 Task: Search one way flight ticket for 2 adults, 4 children and 1 infant on lap in business from Mesa: Phoenix-mesa Gateway Airport (formerly Williams Afb) to Jackson: Jackson Hole Airport on 5-2-2023. Choice of flights is Spirit. Number of bags: 1 carry on bag. Price is upto 93000. Outbound departure time preference is 5:30.
Action: Mouse moved to (286, 204)
Screenshot: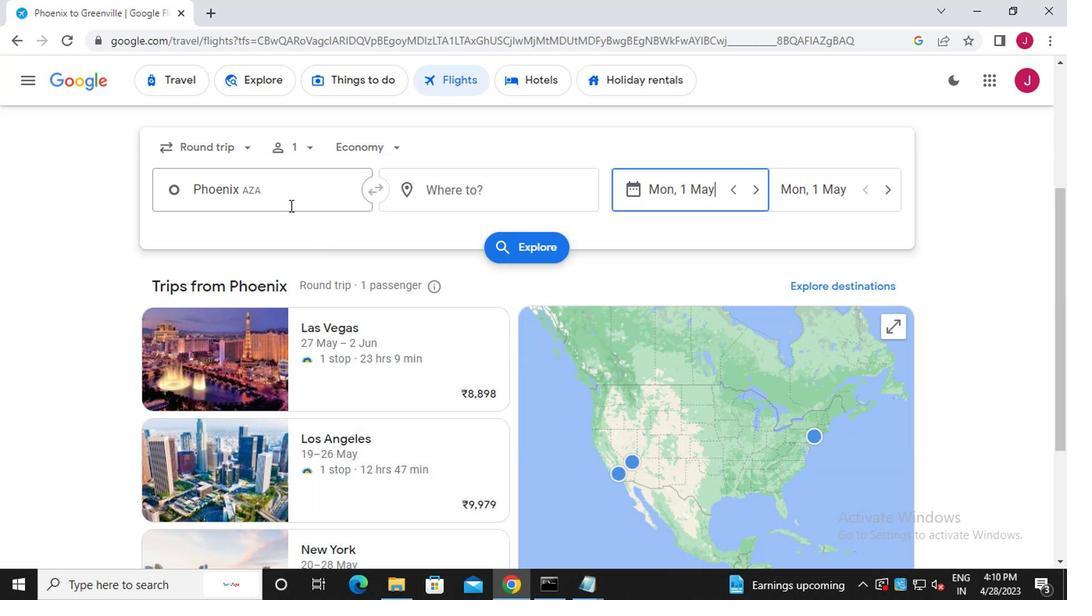 
Action: Mouse scrolled (286, 204) with delta (0, 0)
Screenshot: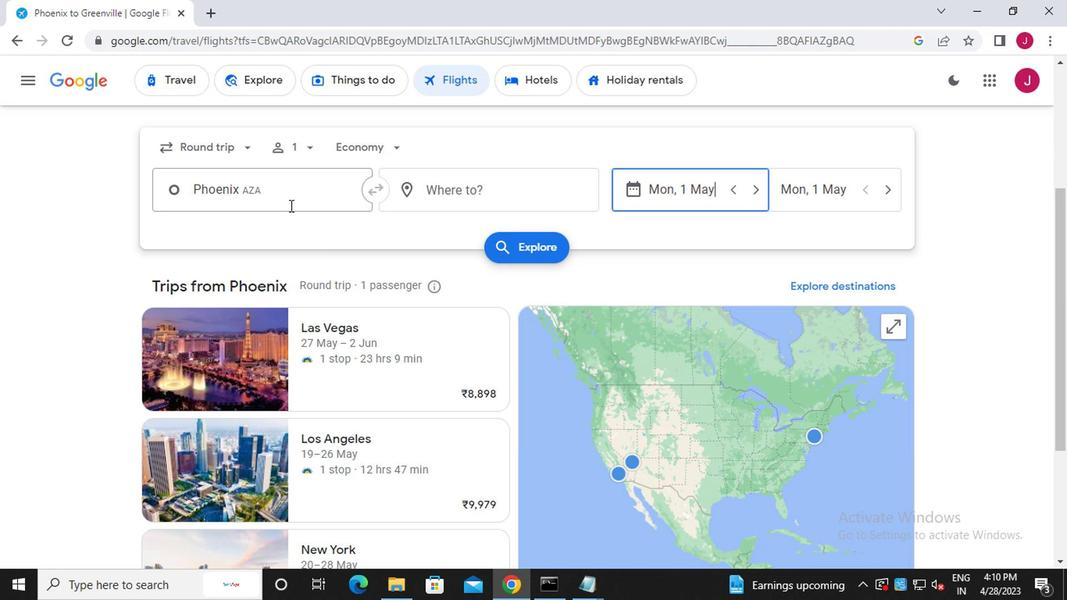 
Action: Mouse moved to (239, 220)
Screenshot: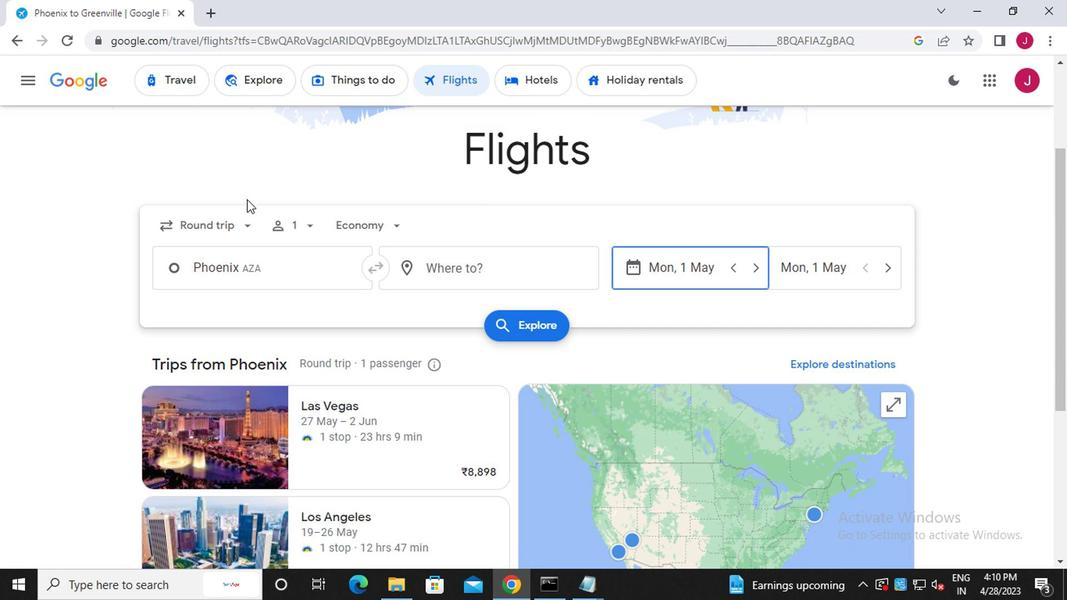 
Action: Mouse scrolled (239, 219) with delta (0, -1)
Screenshot: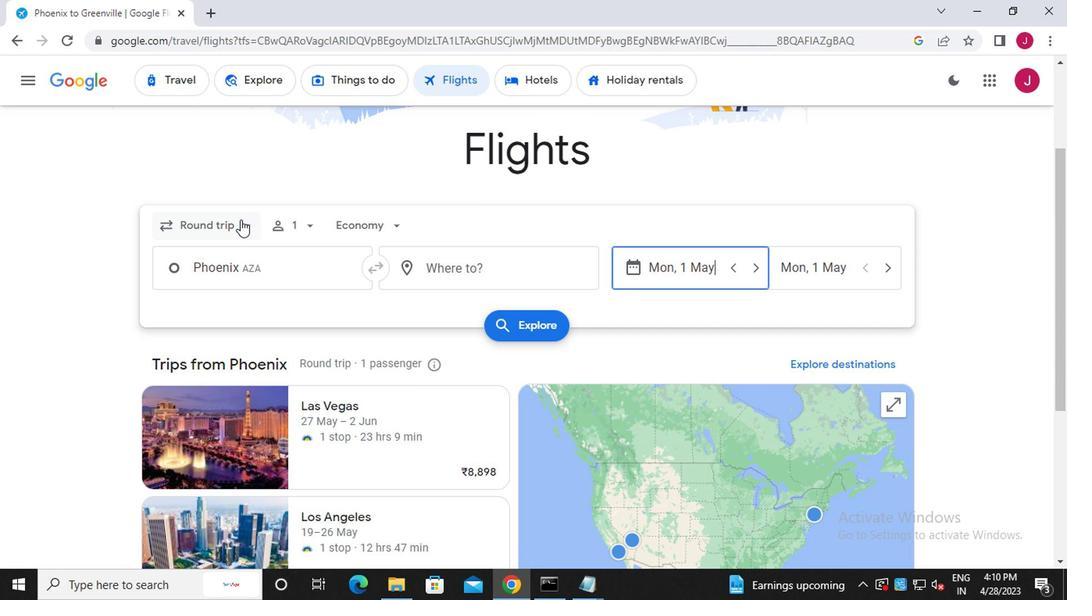 
Action: Mouse moved to (244, 147)
Screenshot: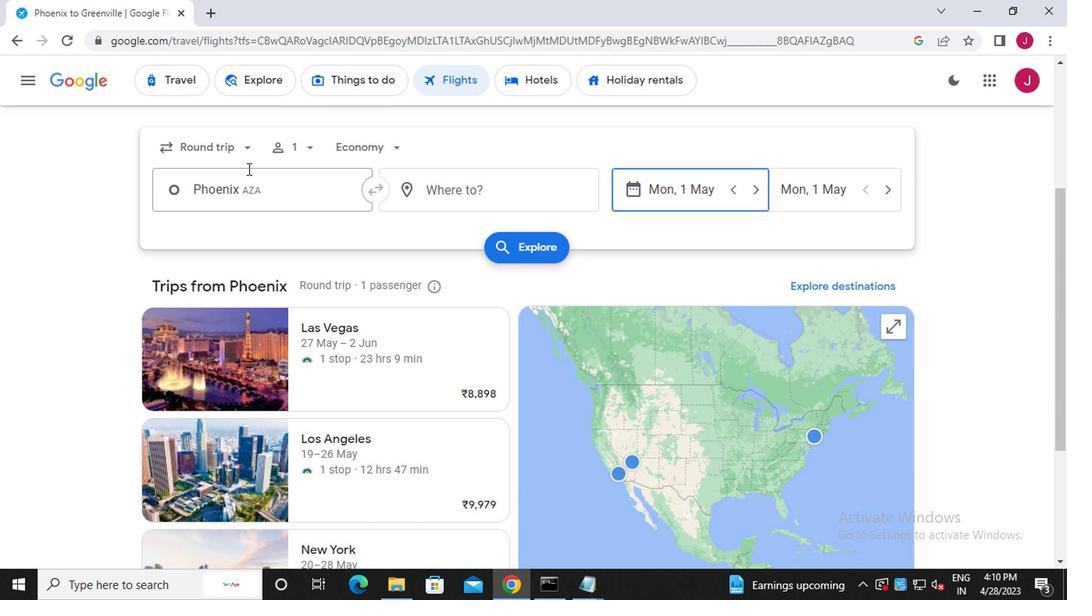 
Action: Mouse pressed left at (244, 147)
Screenshot: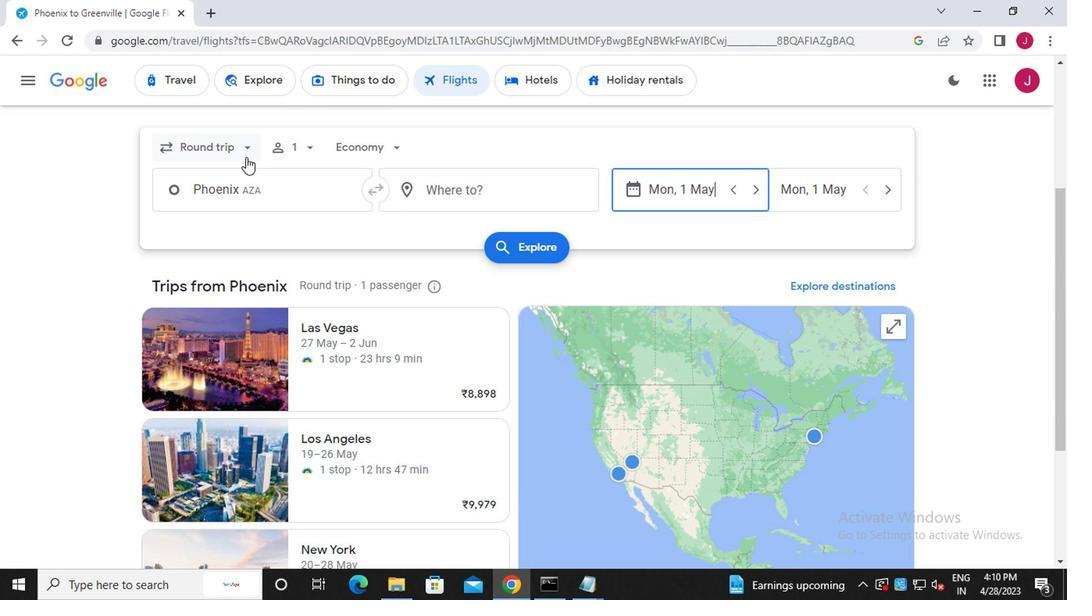 
Action: Mouse moved to (241, 206)
Screenshot: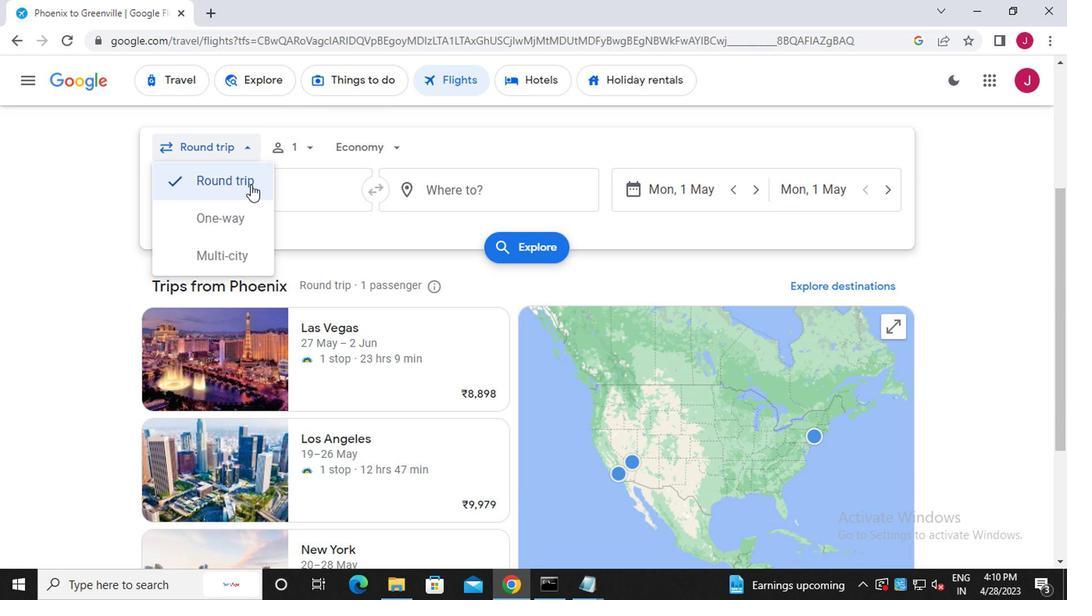 
Action: Mouse pressed left at (241, 206)
Screenshot: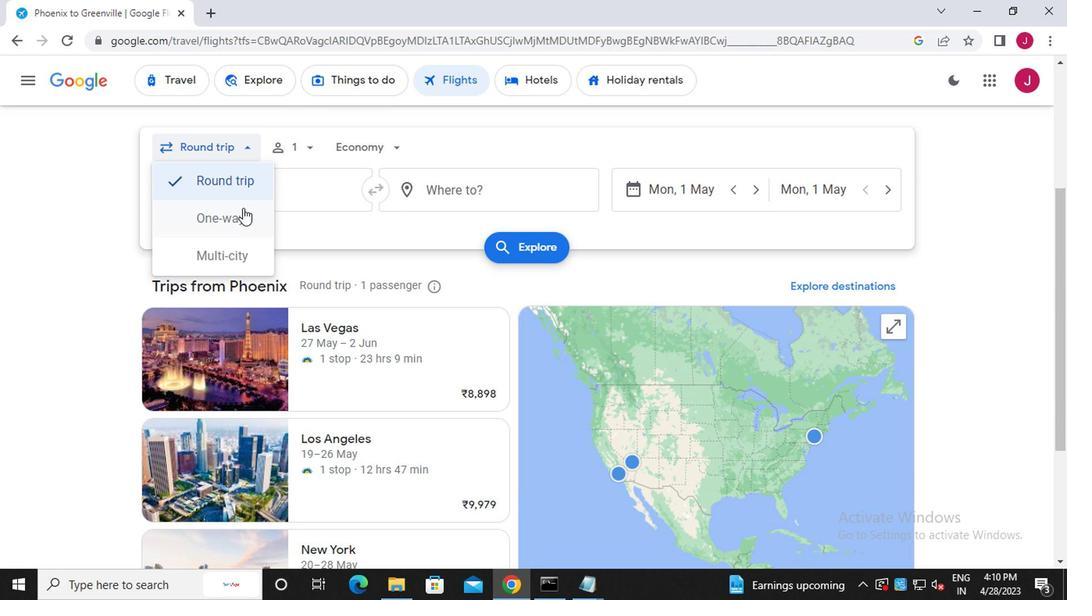 
Action: Mouse moved to (303, 143)
Screenshot: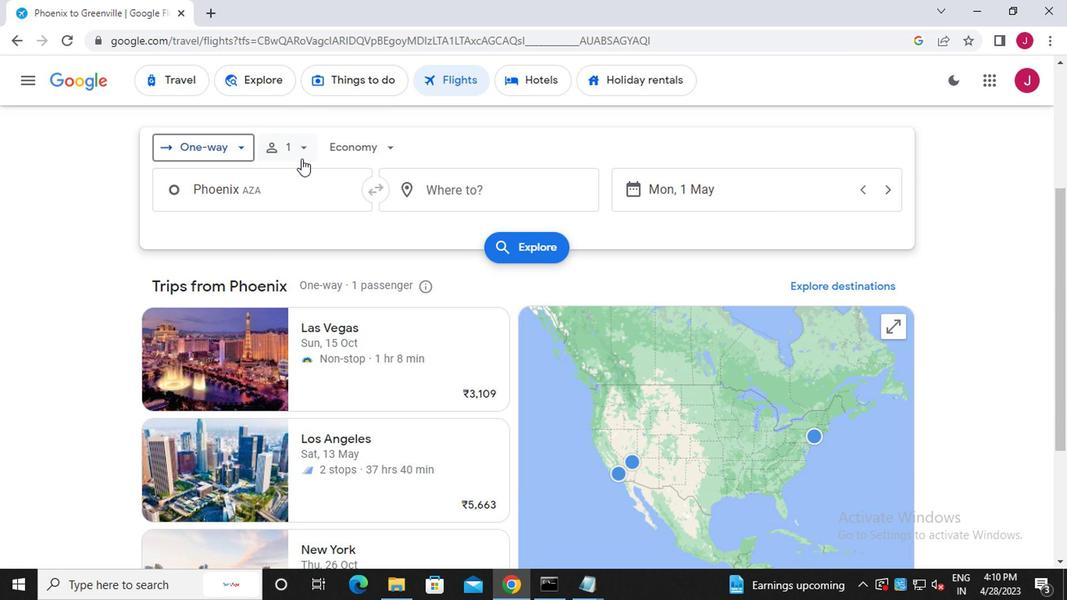 
Action: Mouse pressed left at (303, 143)
Screenshot: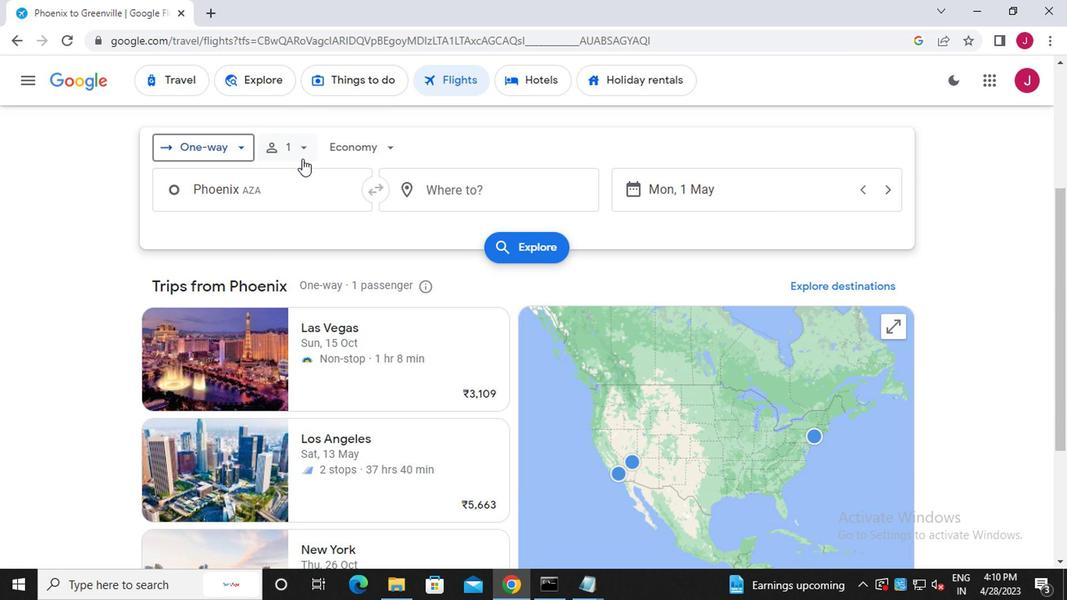 
Action: Mouse moved to (422, 185)
Screenshot: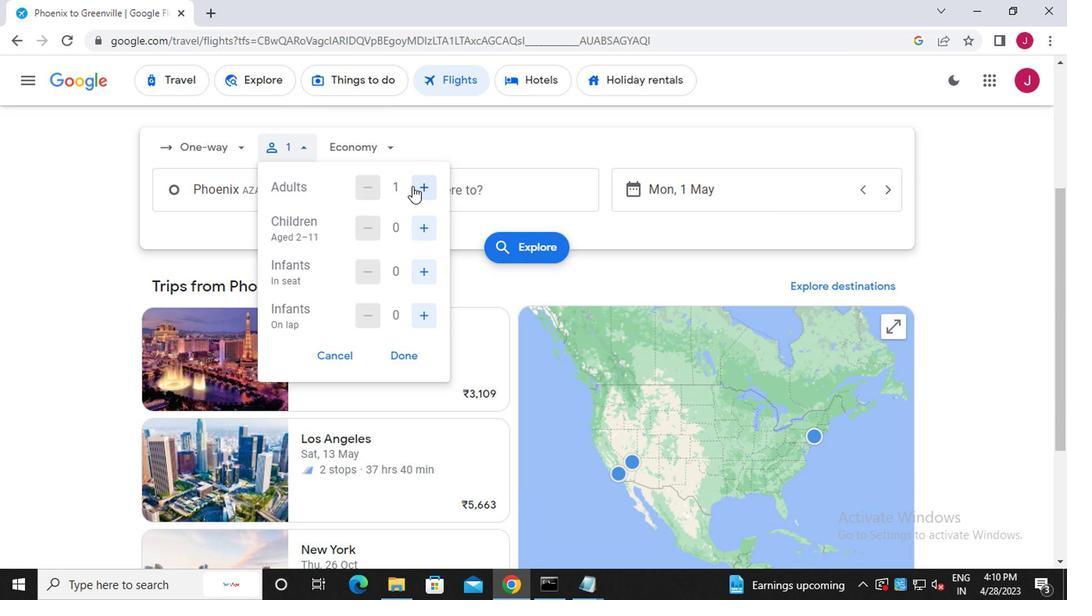 
Action: Mouse pressed left at (422, 185)
Screenshot: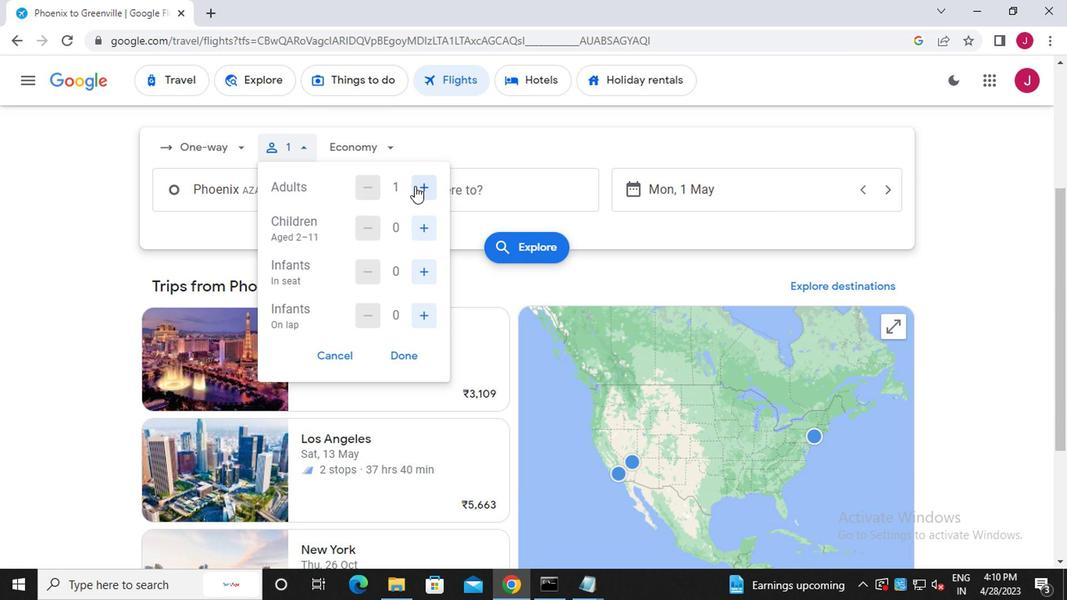 
Action: Mouse moved to (430, 230)
Screenshot: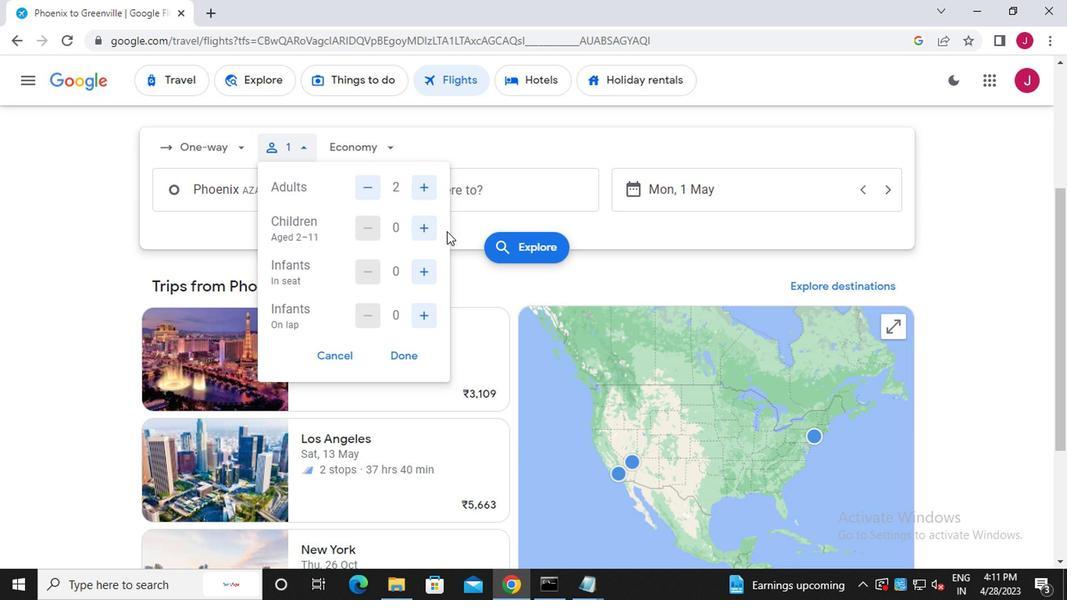 
Action: Mouse pressed left at (430, 230)
Screenshot: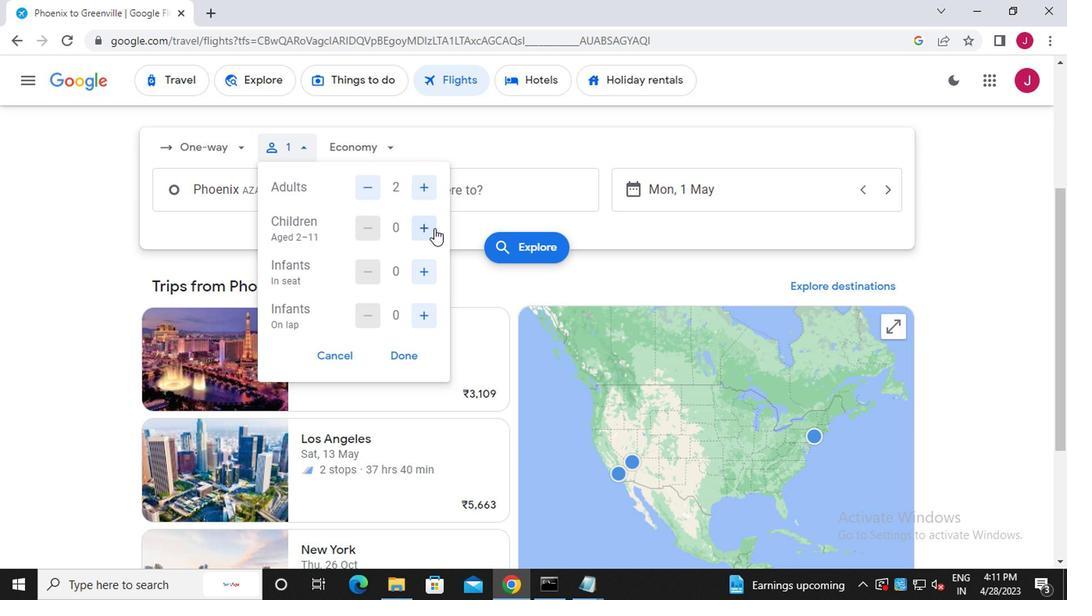 
Action: Mouse pressed left at (430, 230)
Screenshot: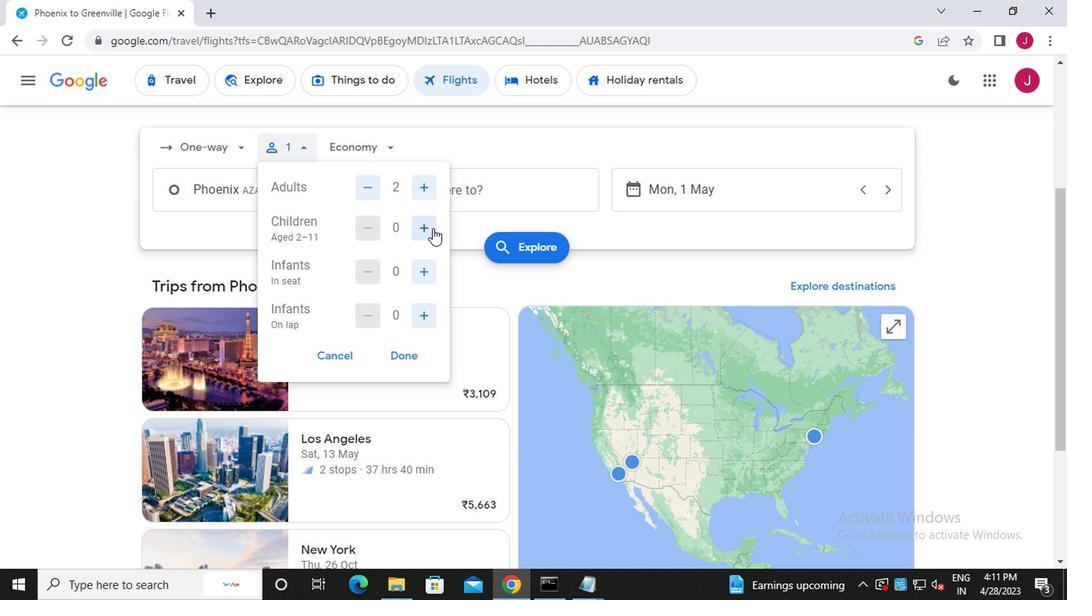 
Action: Mouse pressed left at (430, 230)
Screenshot: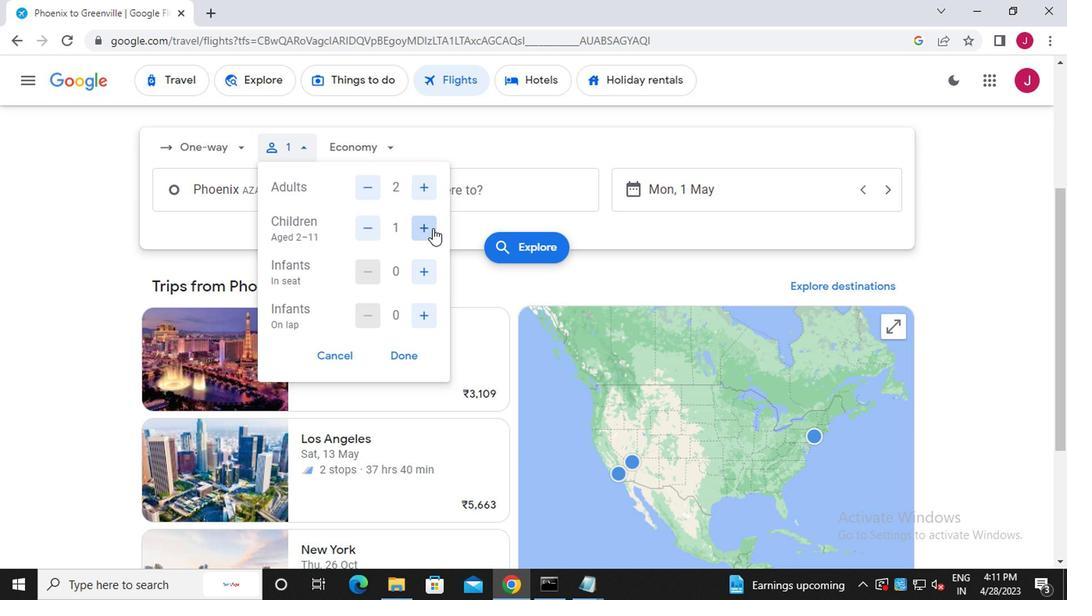 
Action: Mouse pressed left at (430, 230)
Screenshot: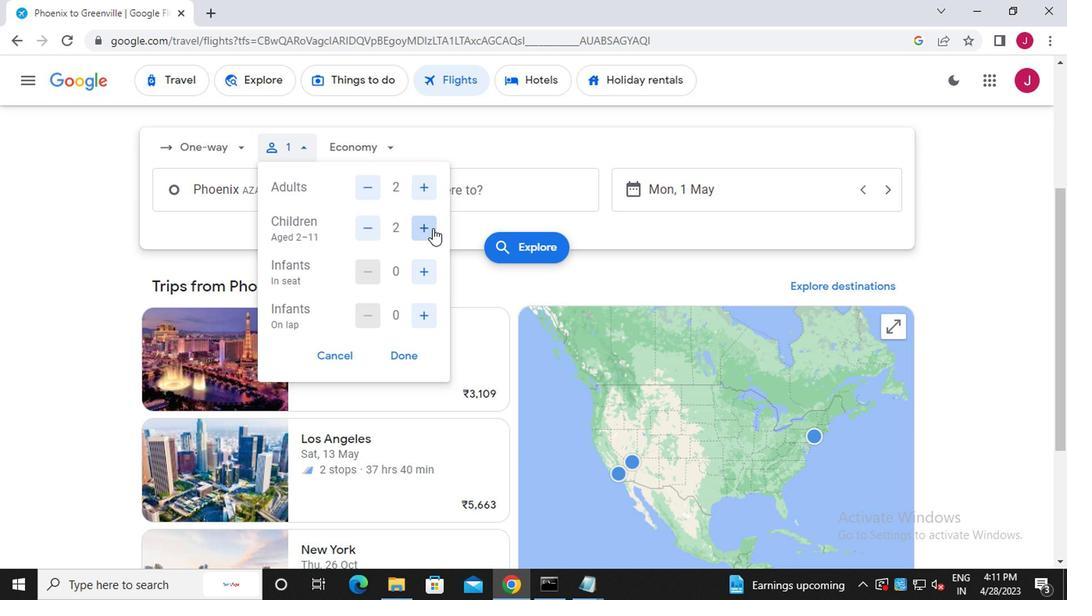 
Action: Mouse moved to (421, 278)
Screenshot: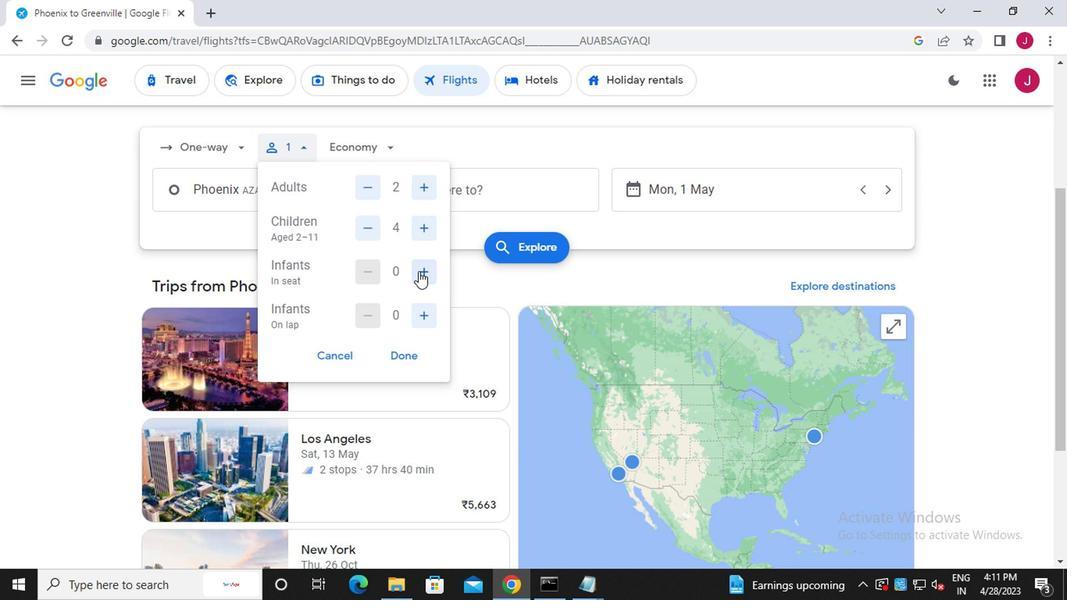 
Action: Mouse pressed left at (421, 278)
Screenshot: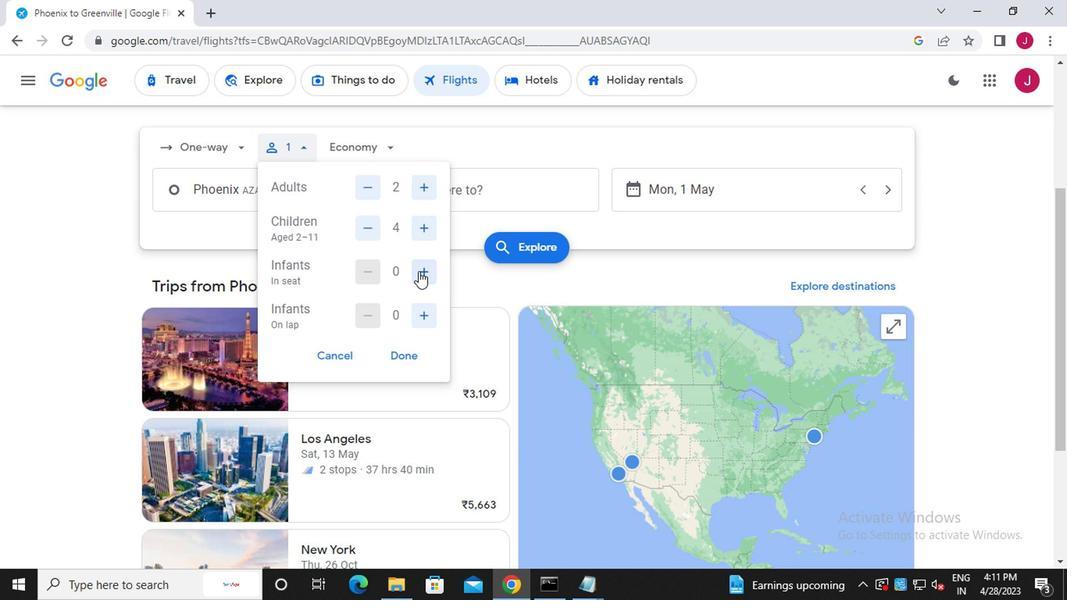 
Action: Mouse moved to (375, 283)
Screenshot: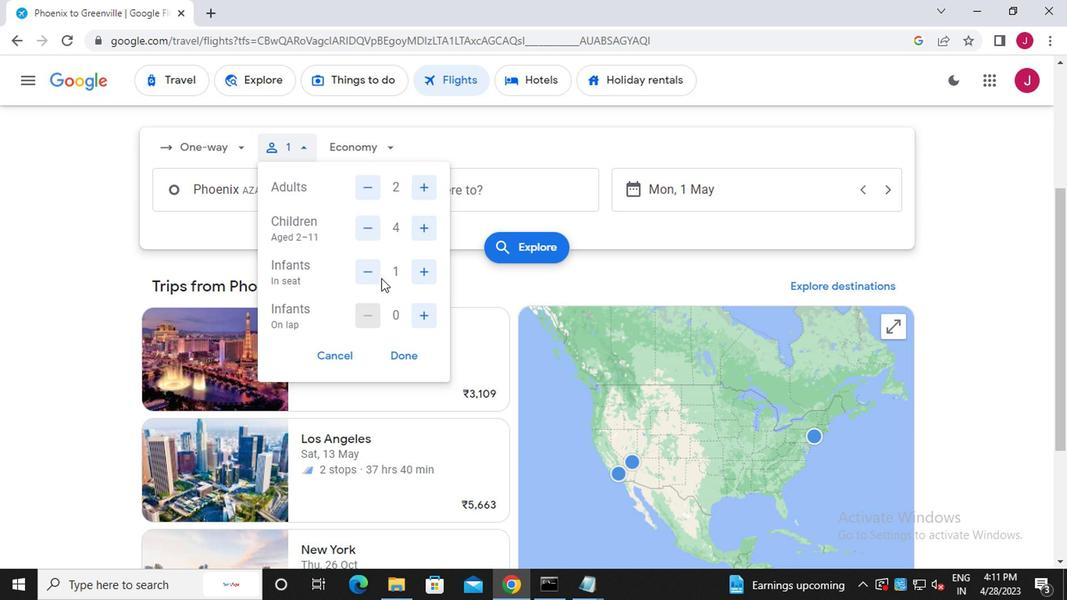 
Action: Mouse pressed left at (375, 283)
Screenshot: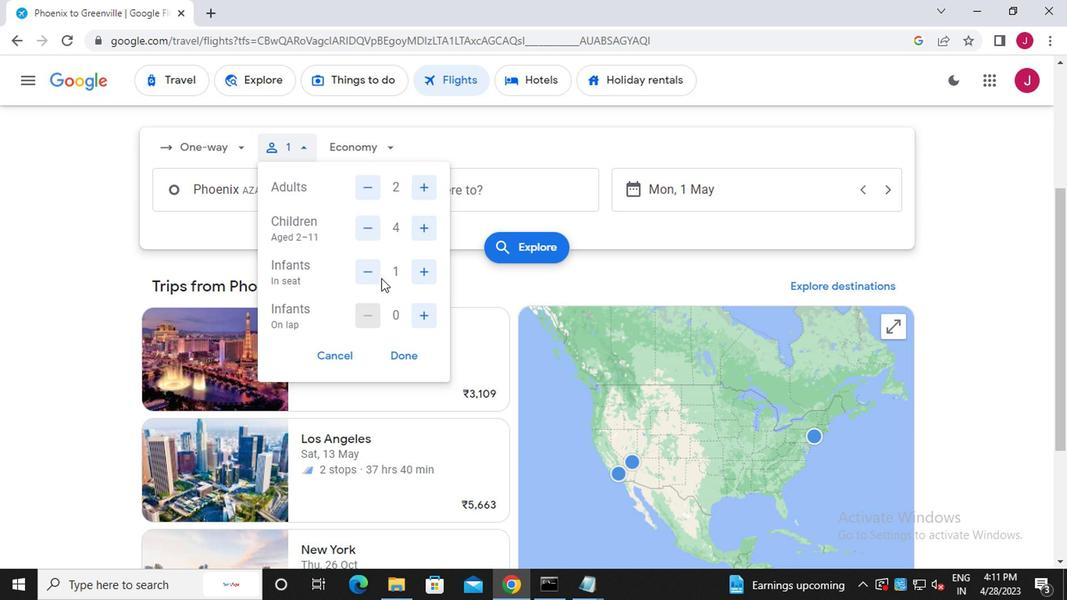 
Action: Mouse moved to (423, 332)
Screenshot: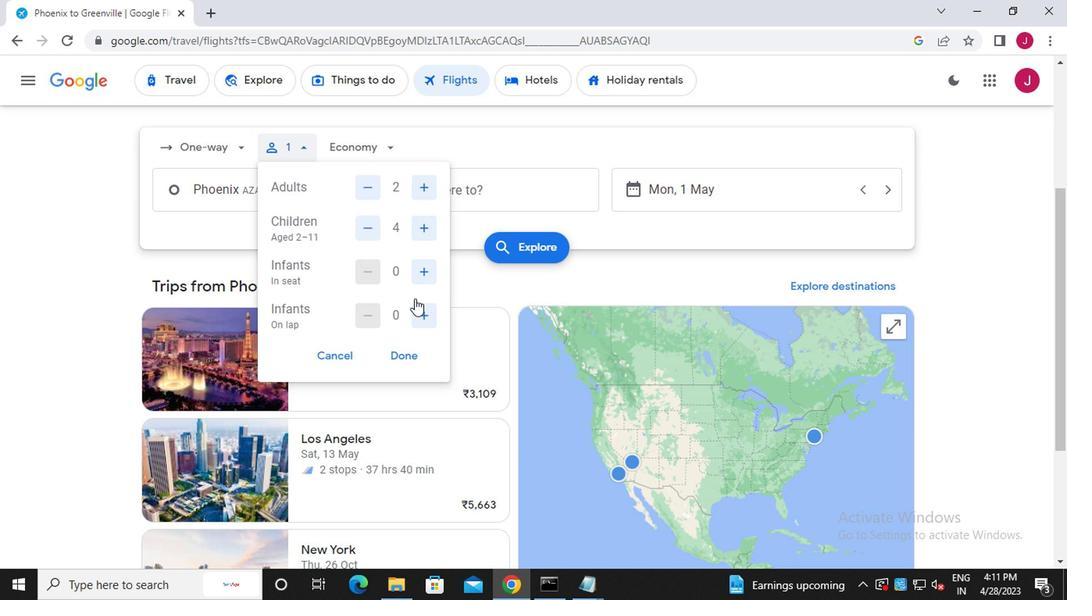 
Action: Mouse pressed left at (423, 332)
Screenshot: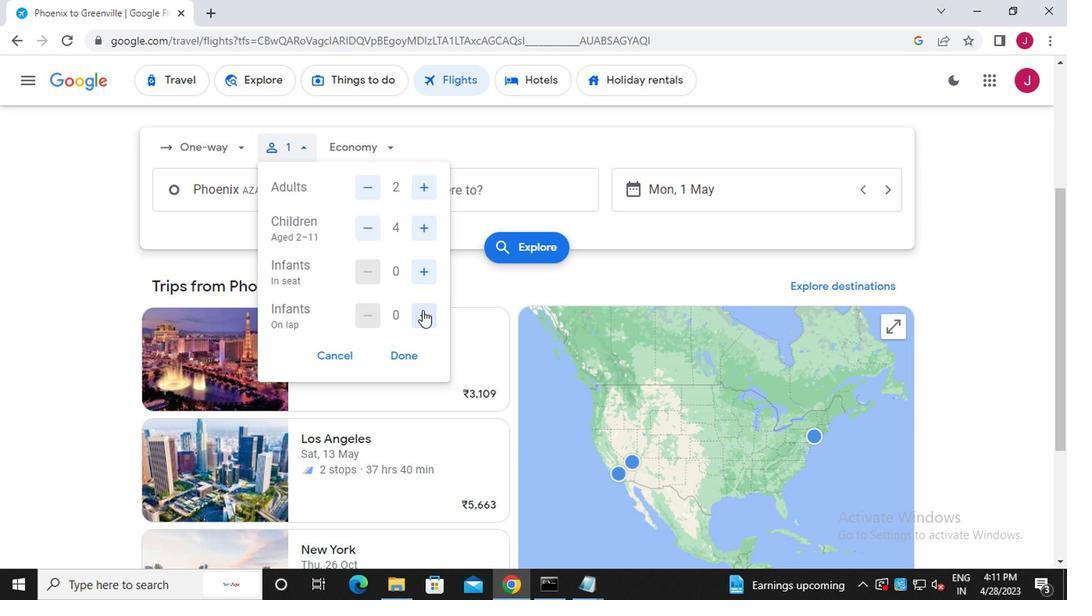
Action: Mouse moved to (405, 381)
Screenshot: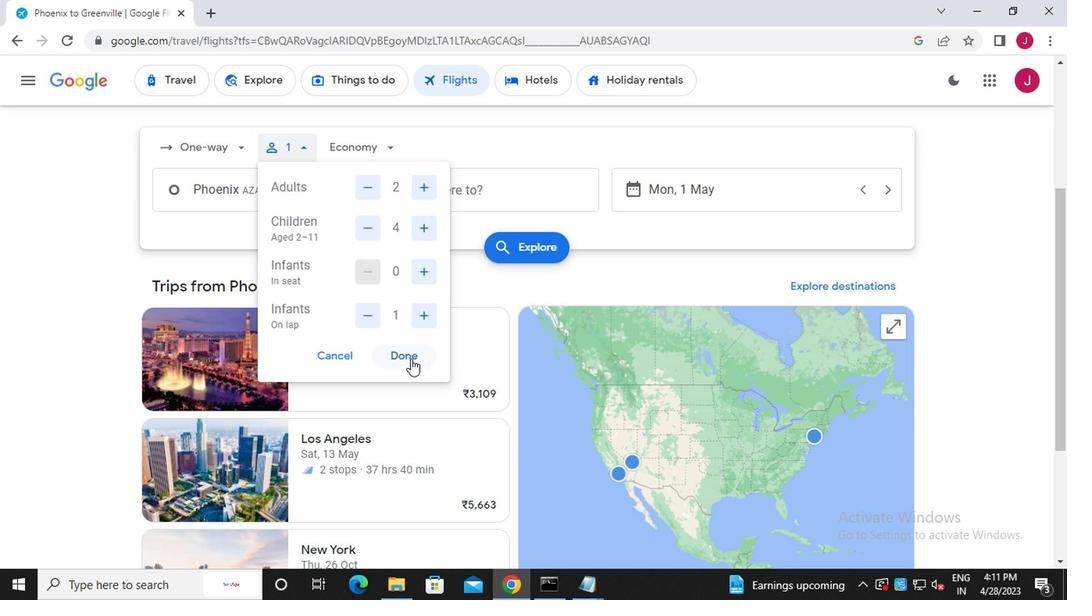 
Action: Mouse pressed left at (405, 381)
Screenshot: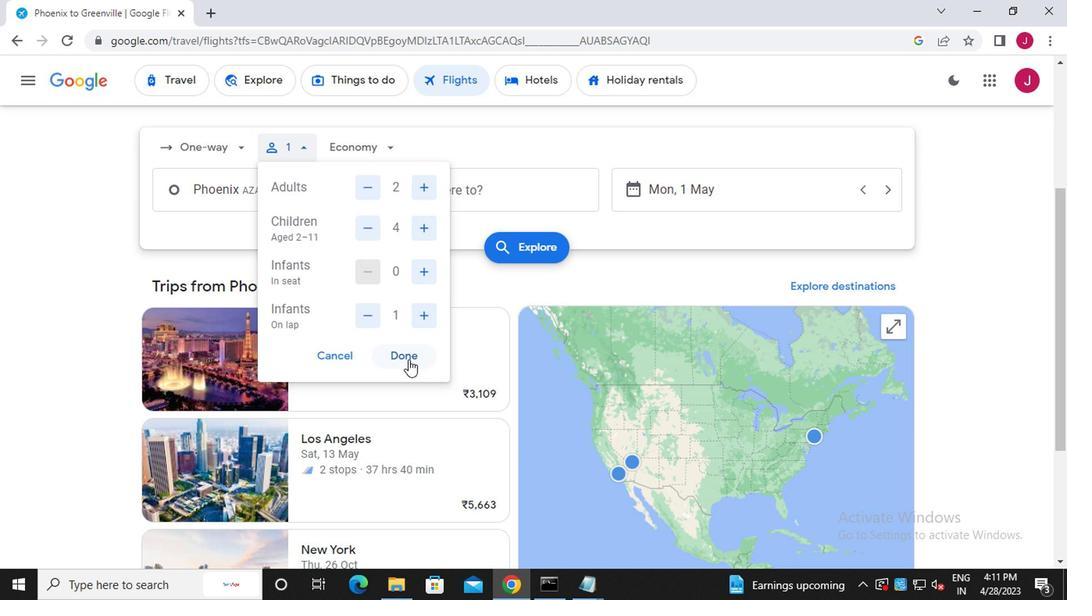 
Action: Mouse moved to (375, 139)
Screenshot: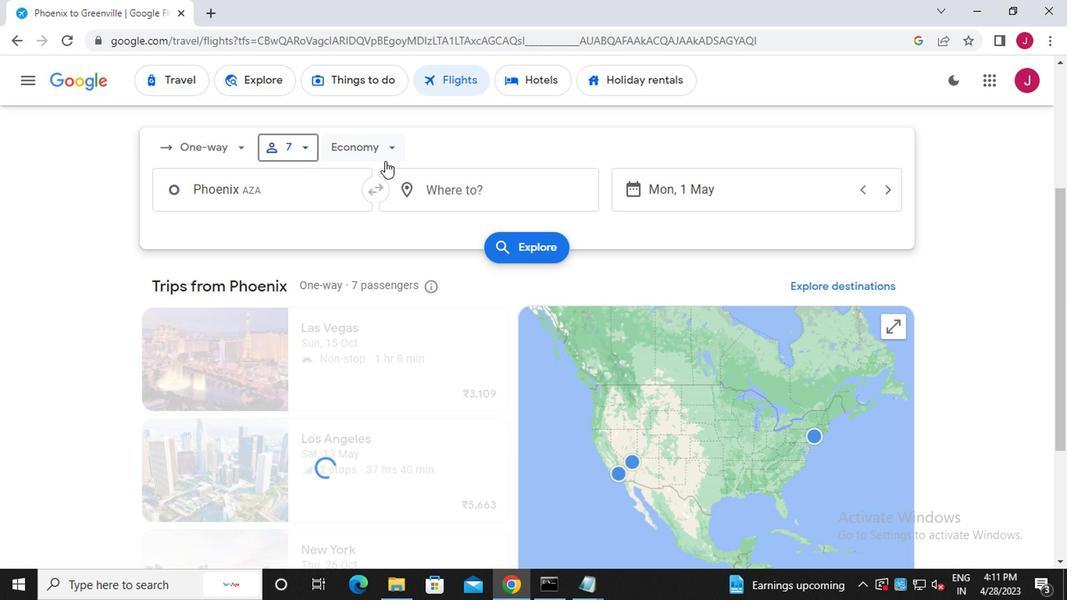 
Action: Mouse pressed left at (375, 139)
Screenshot: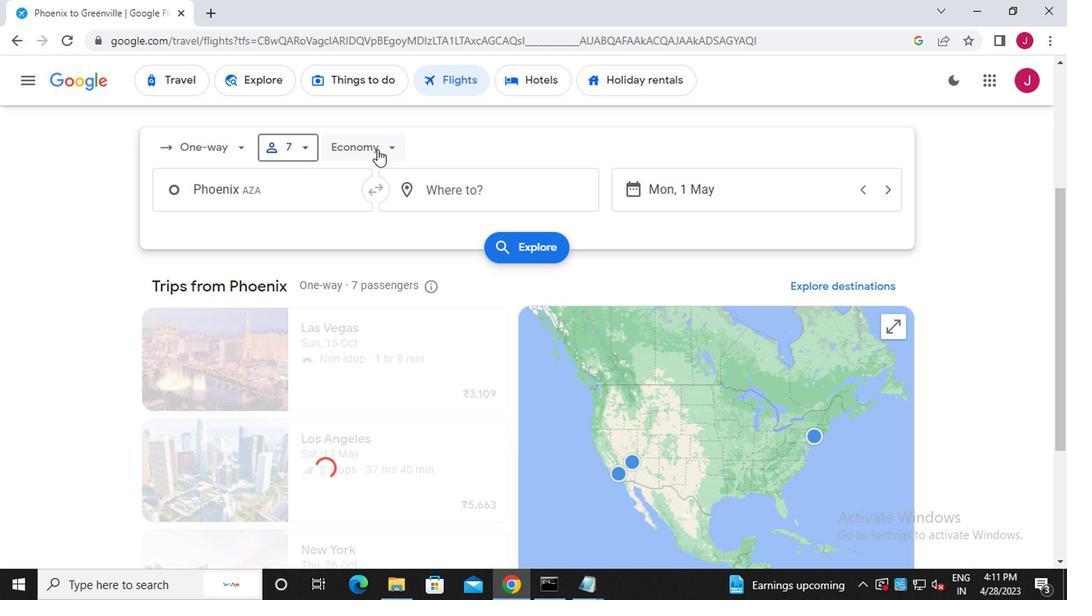 
Action: Mouse moved to (379, 263)
Screenshot: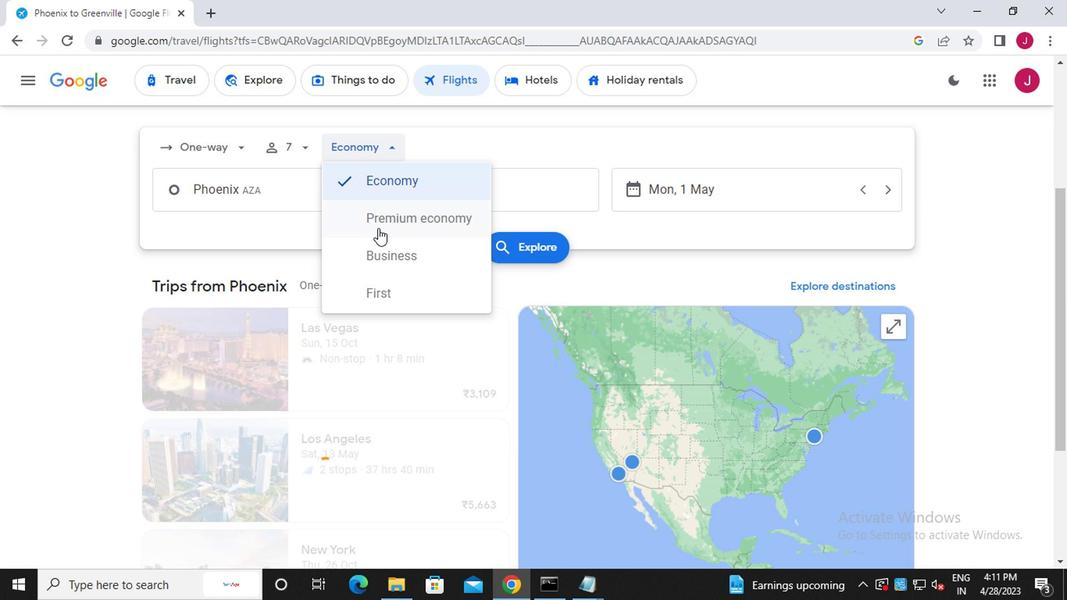
Action: Mouse pressed left at (379, 263)
Screenshot: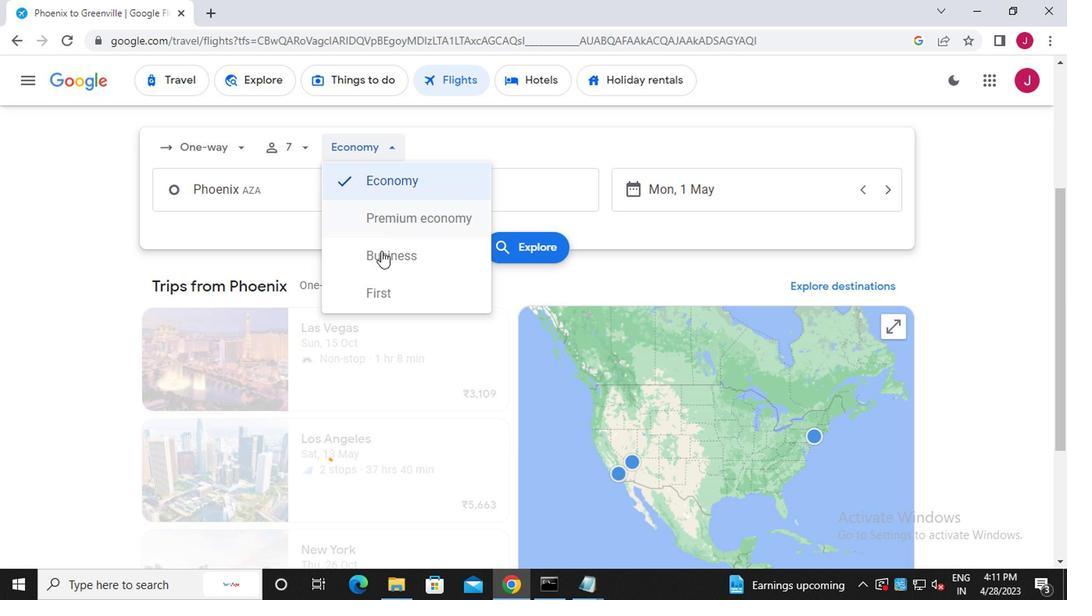 
Action: Mouse moved to (292, 192)
Screenshot: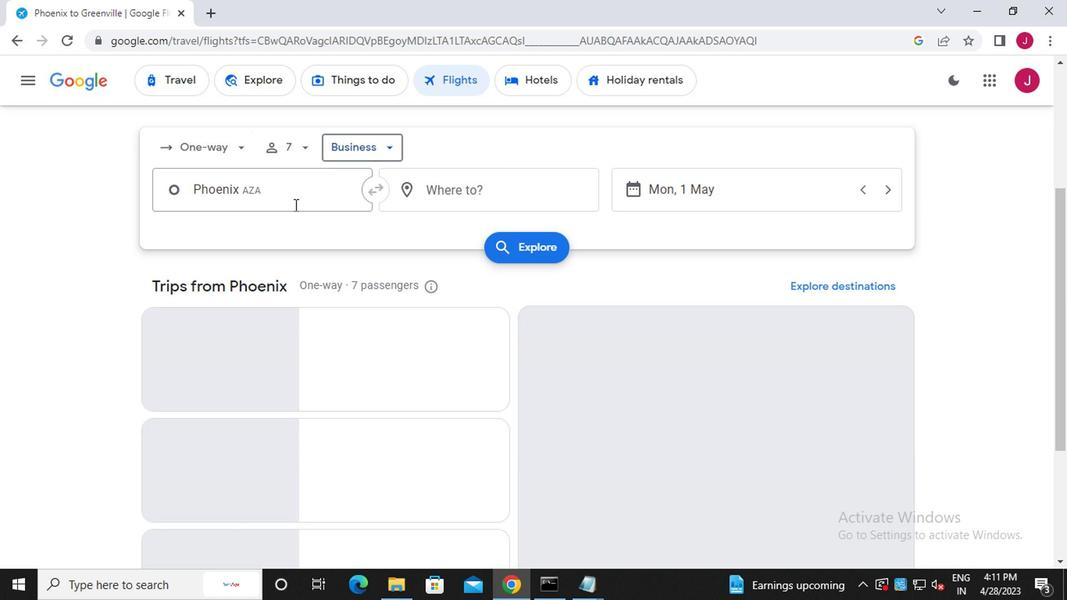 
Action: Mouse pressed left at (292, 192)
Screenshot: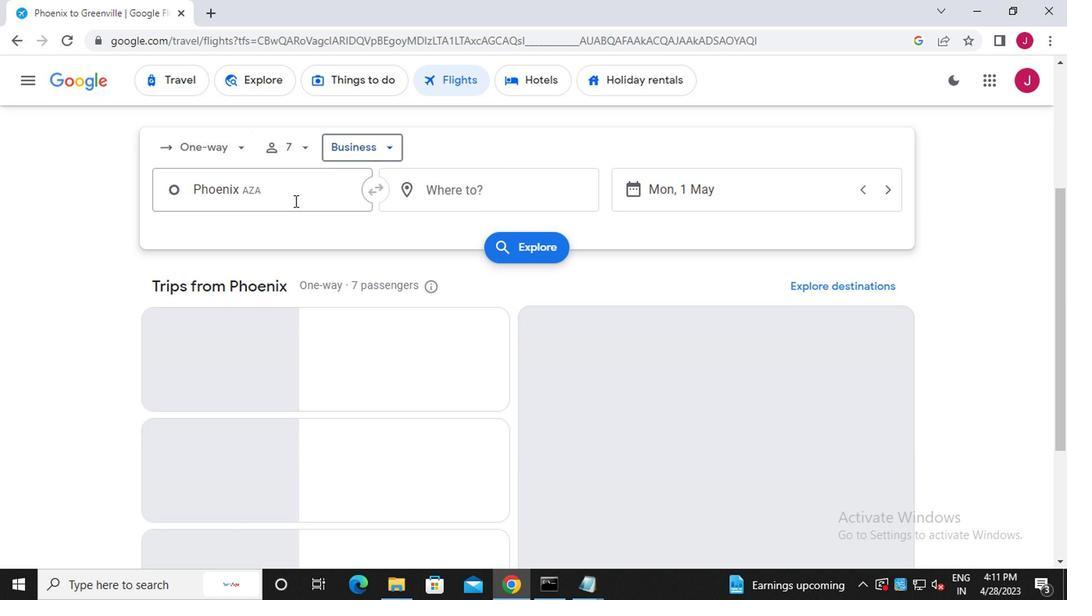 
Action: Key pressed mesa
Screenshot: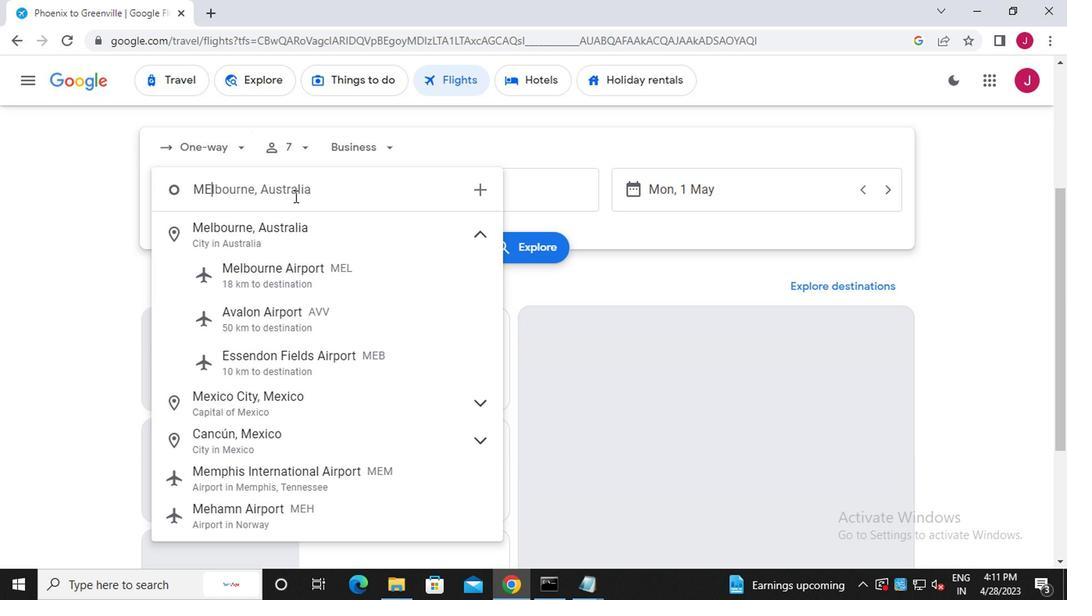 
Action: Mouse moved to (332, 524)
Screenshot: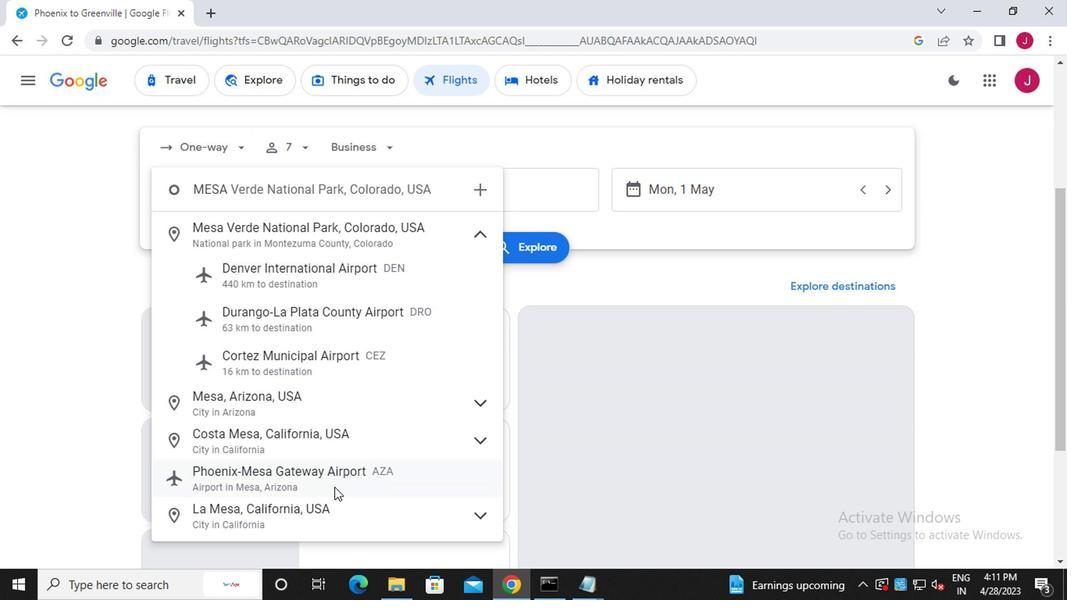
Action: Mouse pressed left at (332, 524)
Screenshot: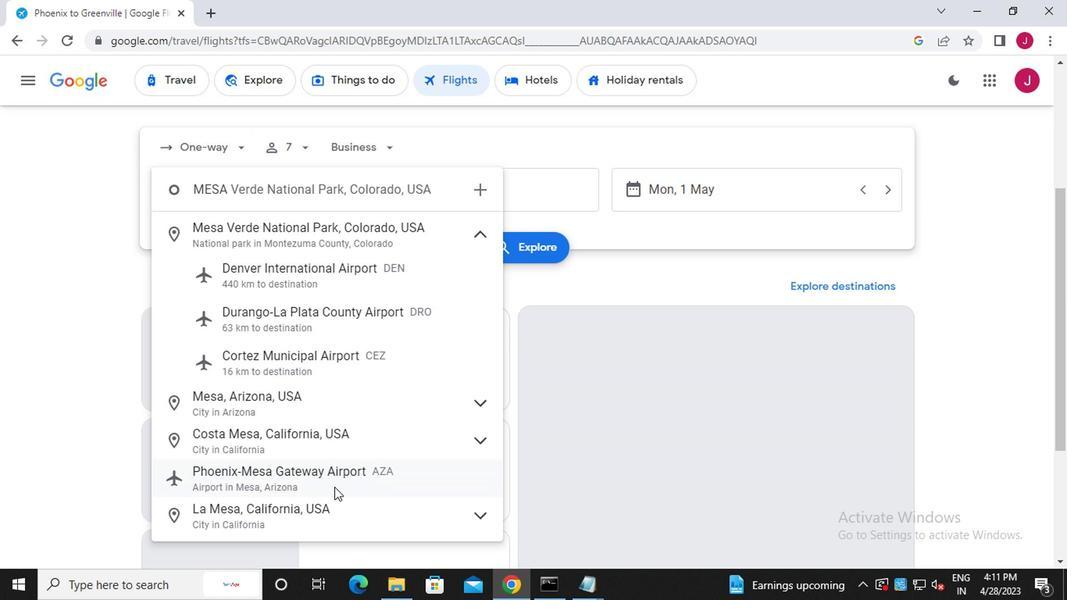 
Action: Mouse moved to (518, 188)
Screenshot: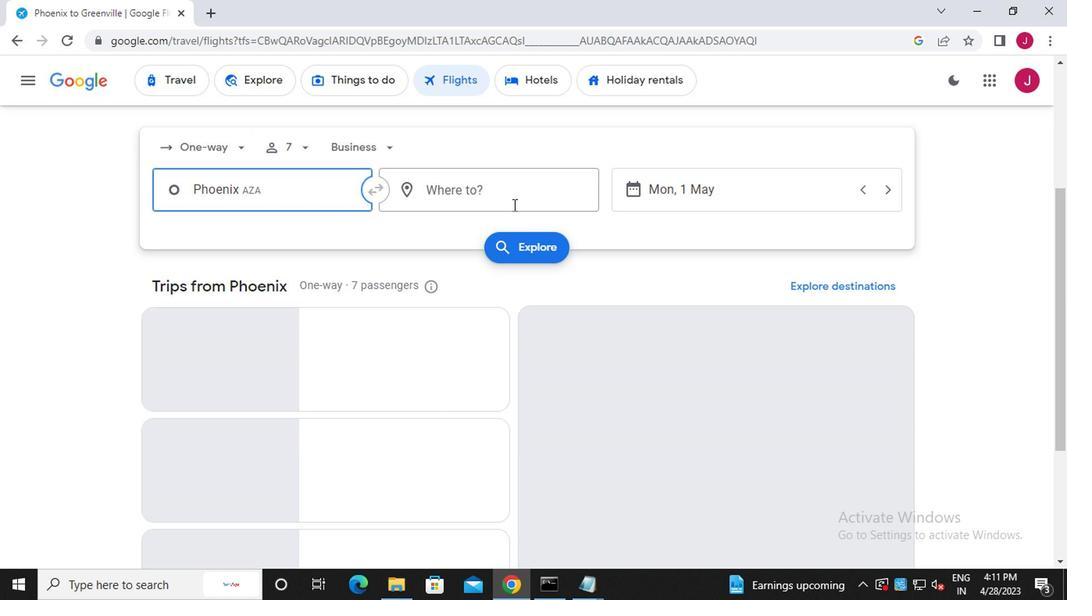 
Action: Mouse pressed left at (518, 188)
Screenshot: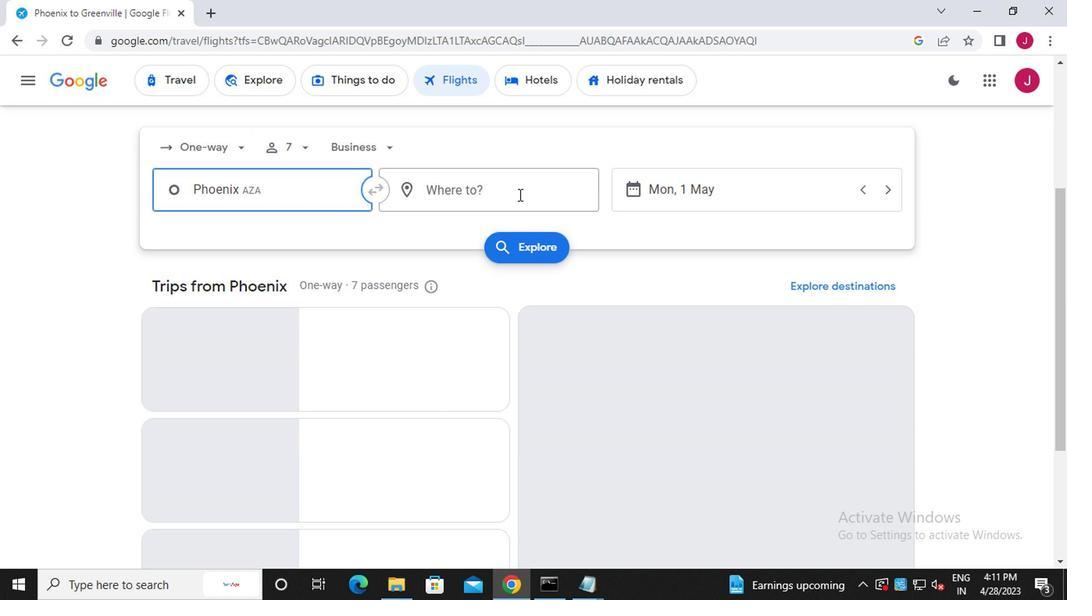 
Action: Mouse moved to (516, 189)
Screenshot: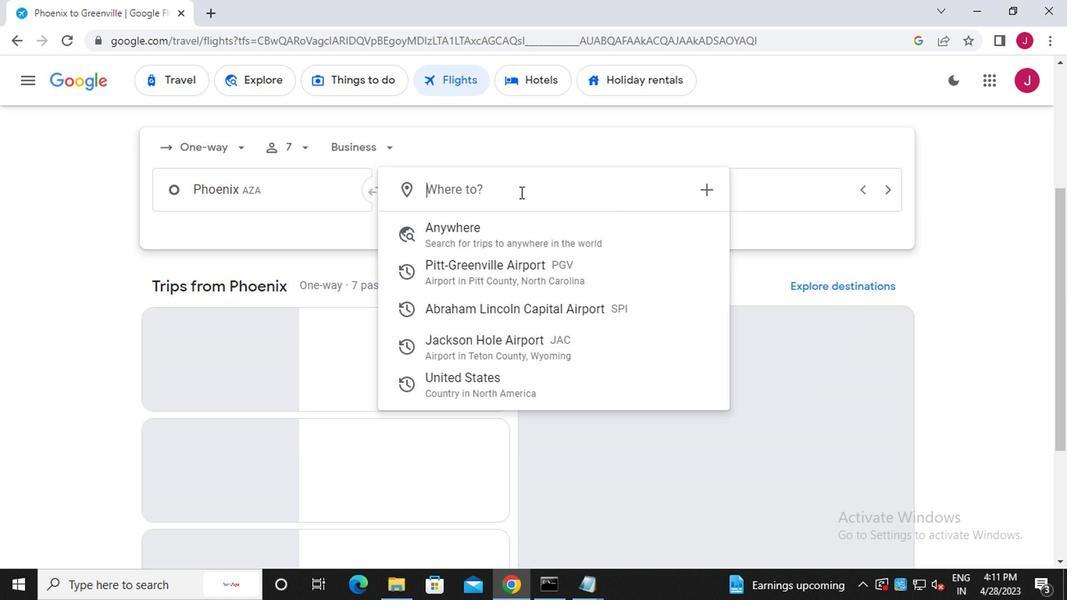 
Action: Key pressed jackon<Key.space>h
Screenshot: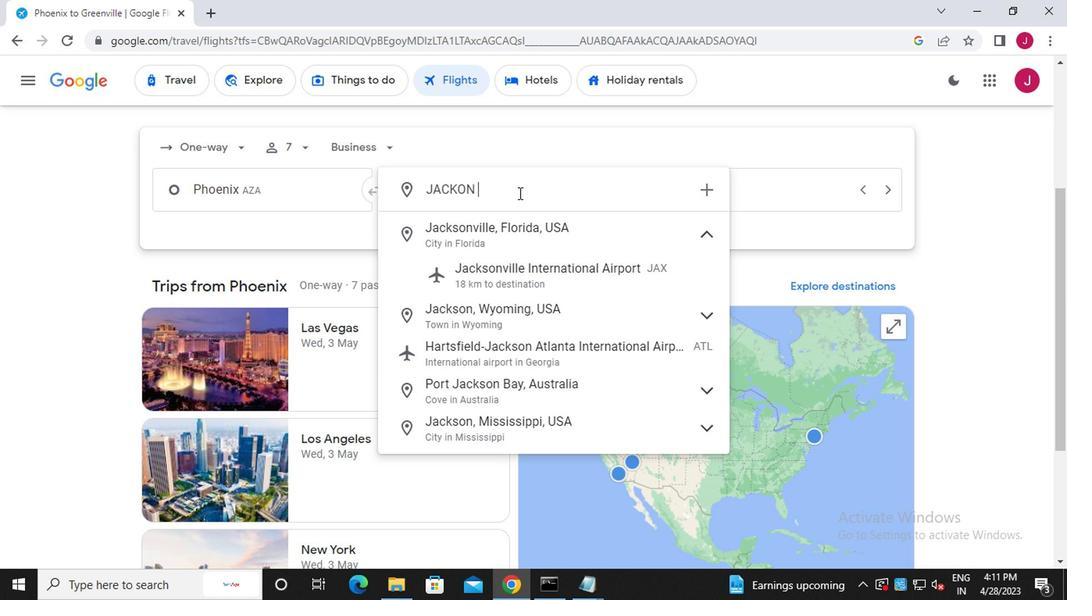 
Action: Mouse moved to (503, 265)
Screenshot: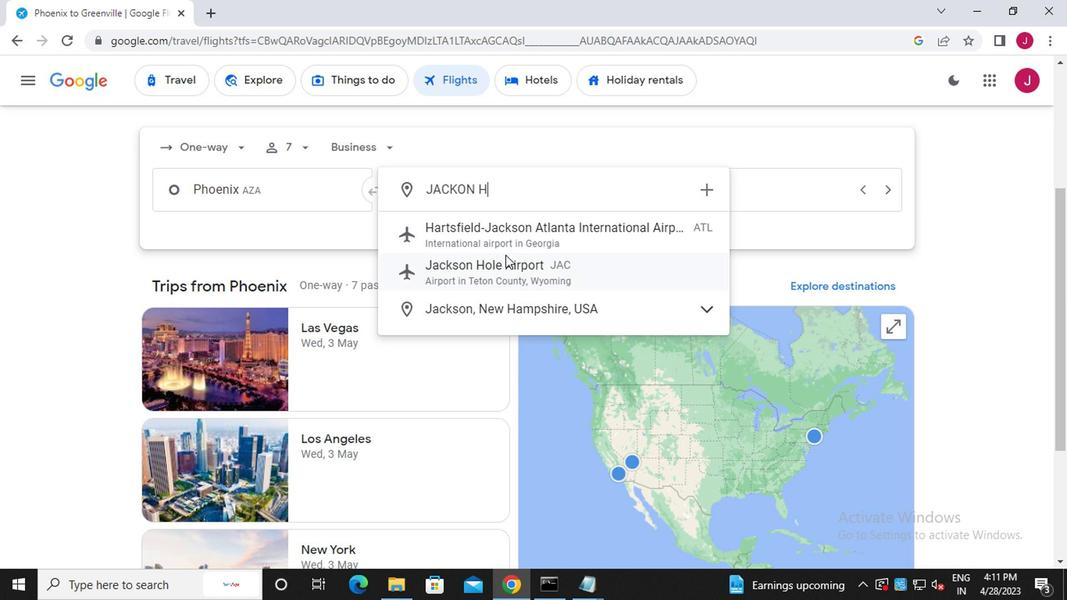
Action: Mouse pressed left at (503, 265)
Screenshot: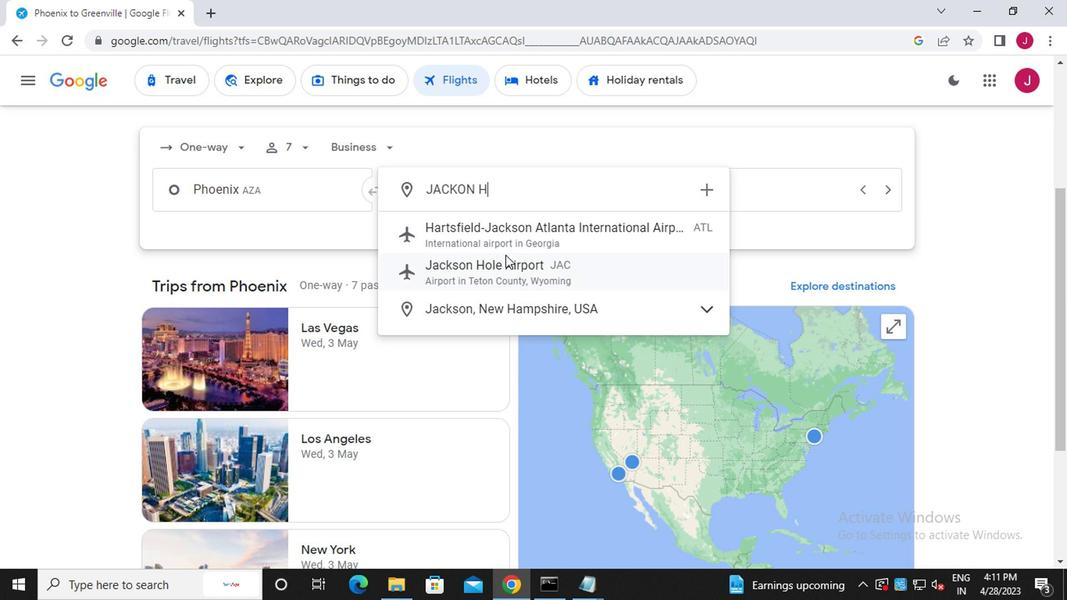 
Action: Mouse moved to (717, 194)
Screenshot: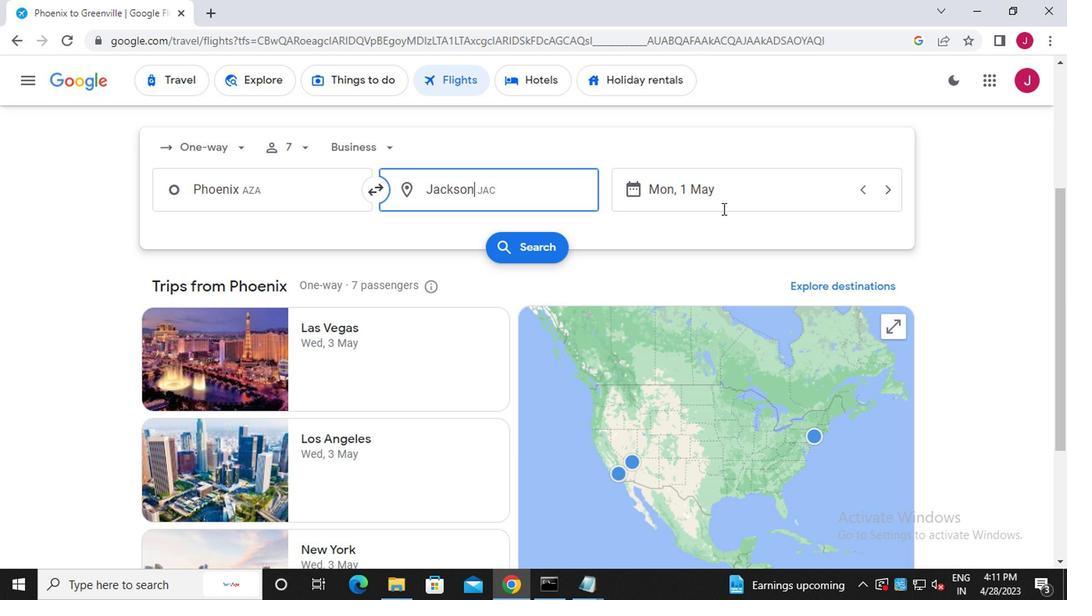 
Action: Mouse pressed left at (717, 194)
Screenshot: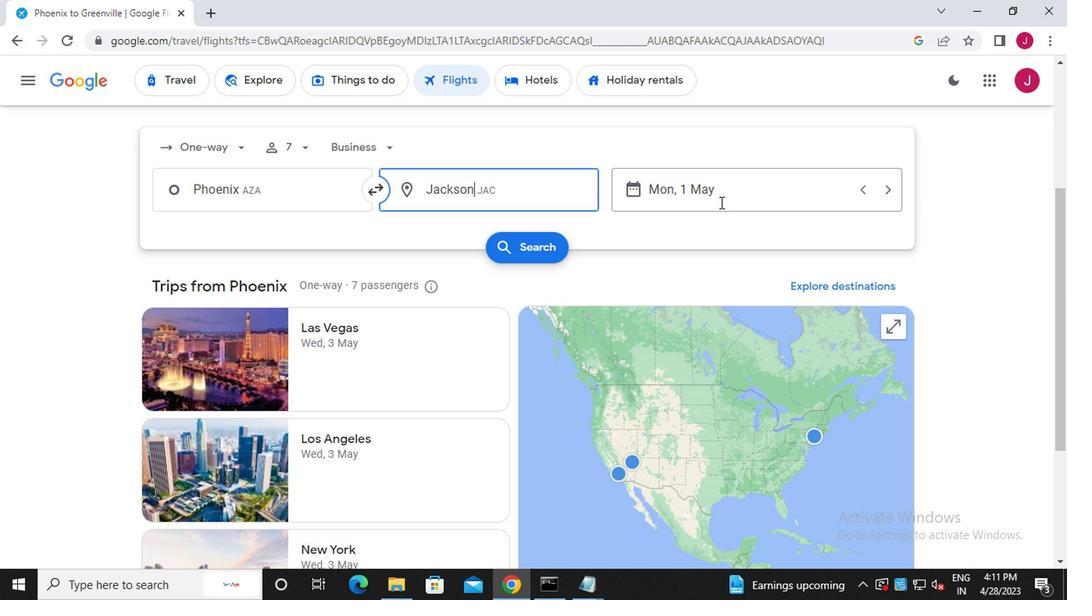 
Action: Mouse moved to (717, 272)
Screenshot: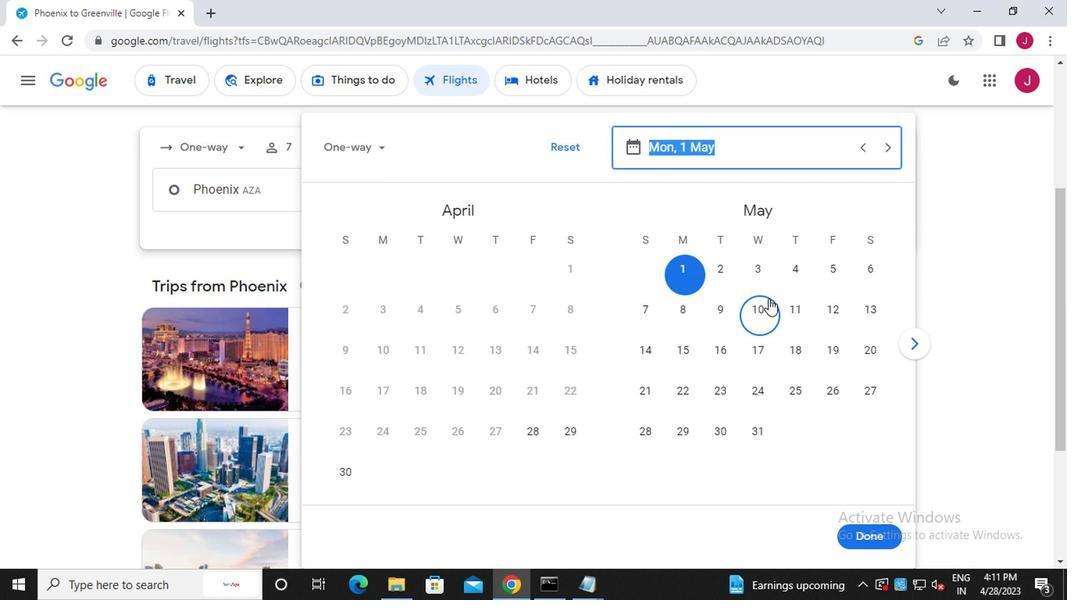 
Action: Mouse pressed left at (717, 272)
Screenshot: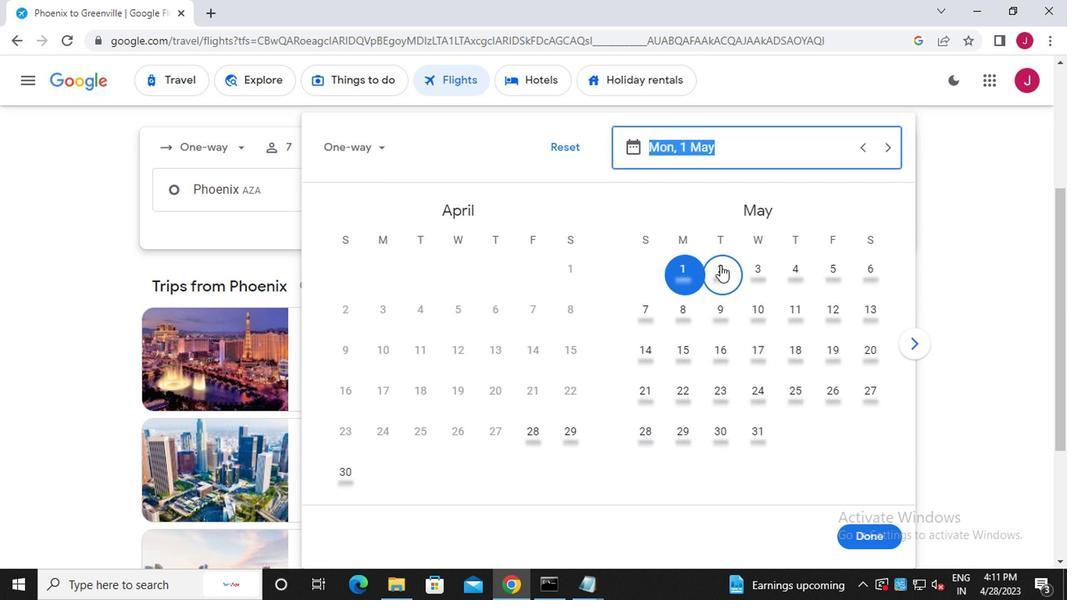 
Action: Mouse moved to (863, 581)
Screenshot: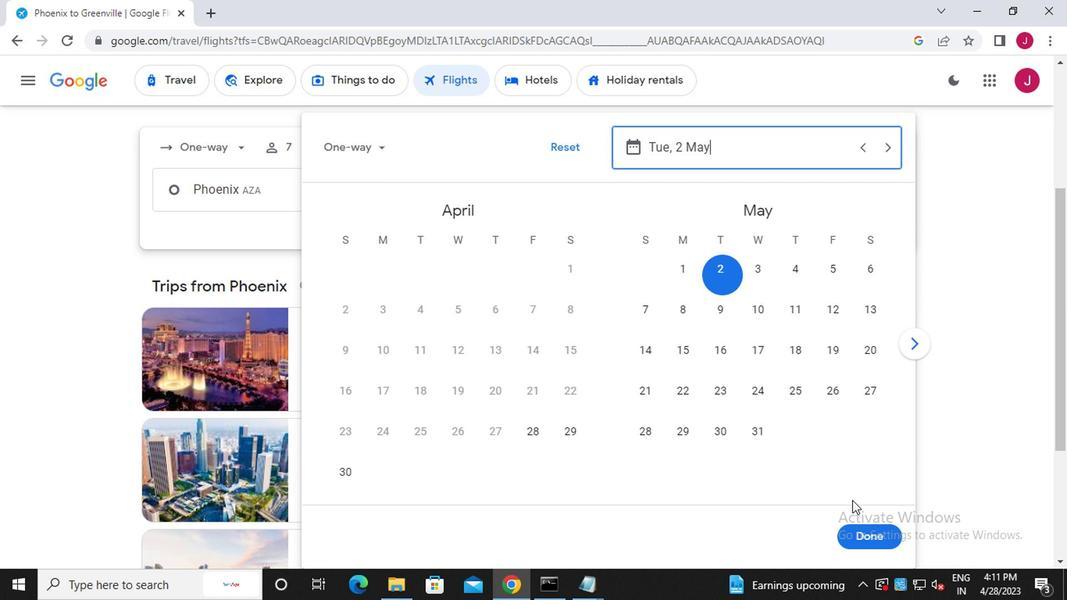 
Action: Mouse pressed left at (863, 581)
Screenshot: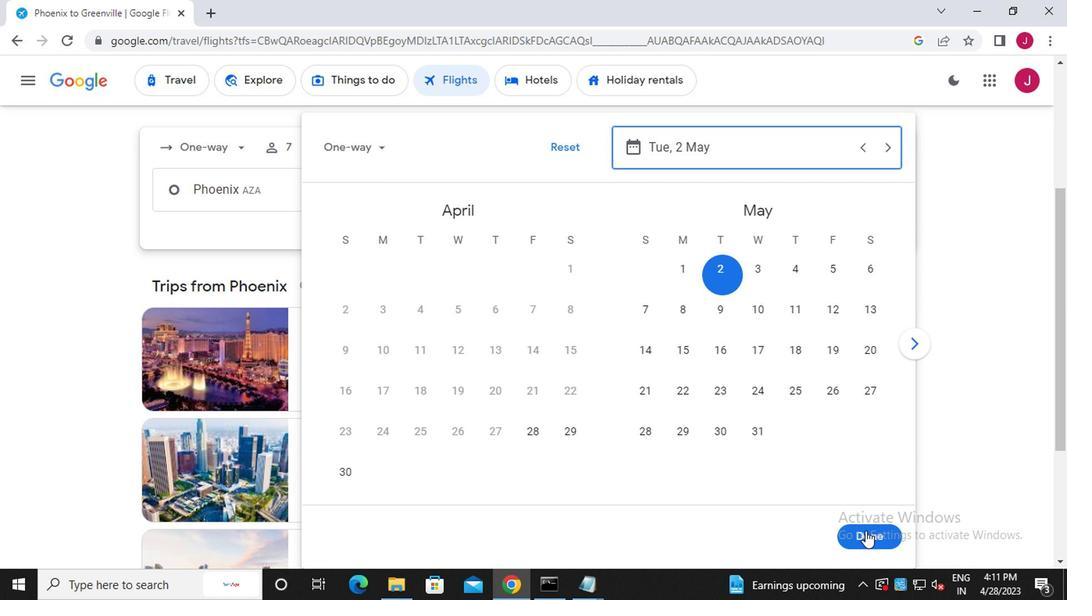 
Action: Mouse moved to (543, 261)
Screenshot: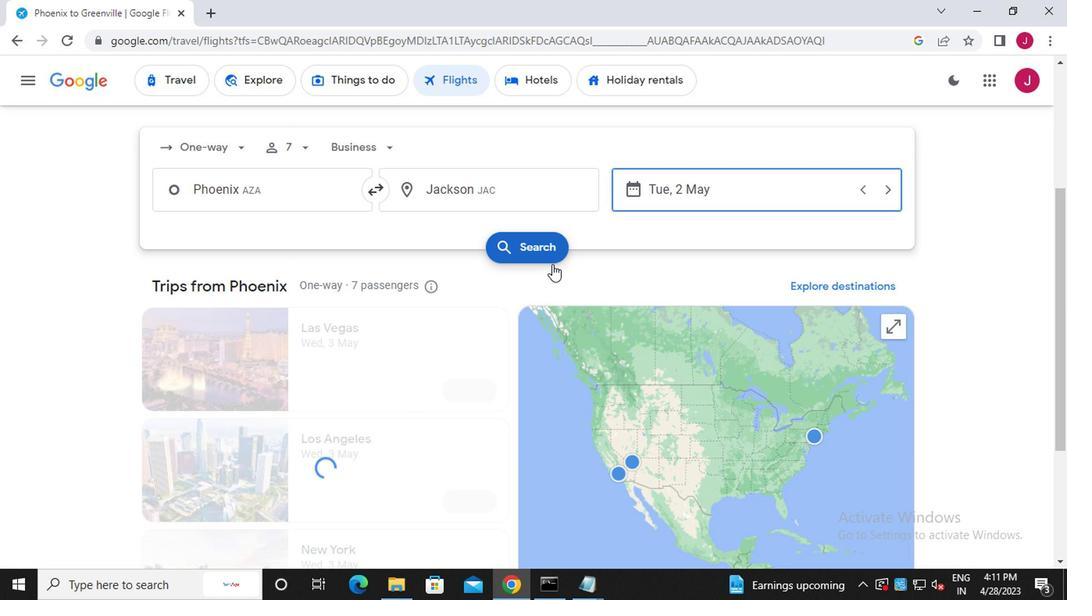 
Action: Mouse pressed left at (543, 261)
Screenshot: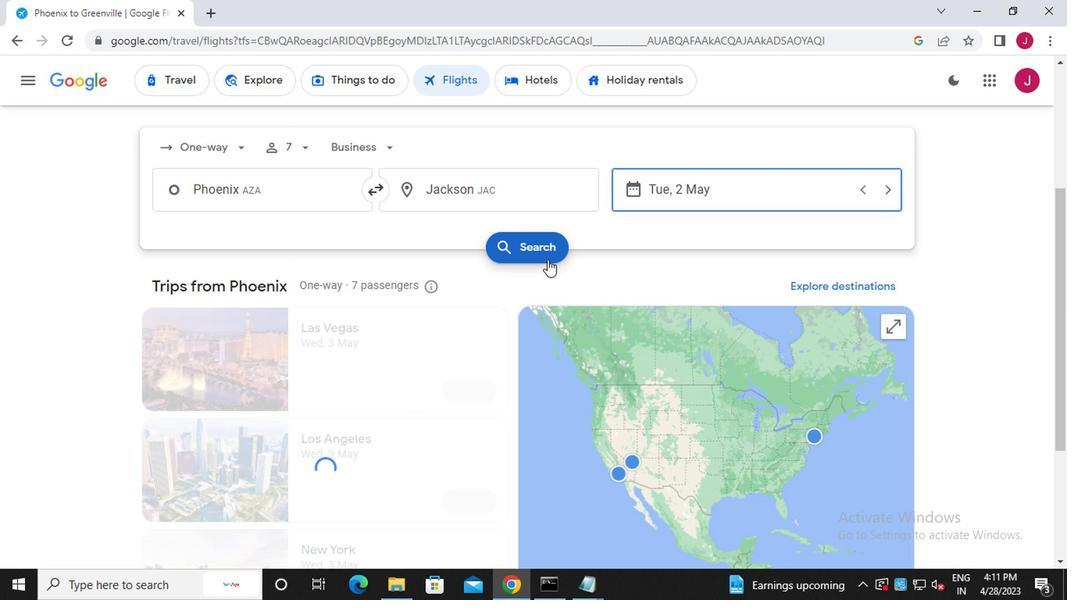 
Action: Mouse moved to (193, 228)
Screenshot: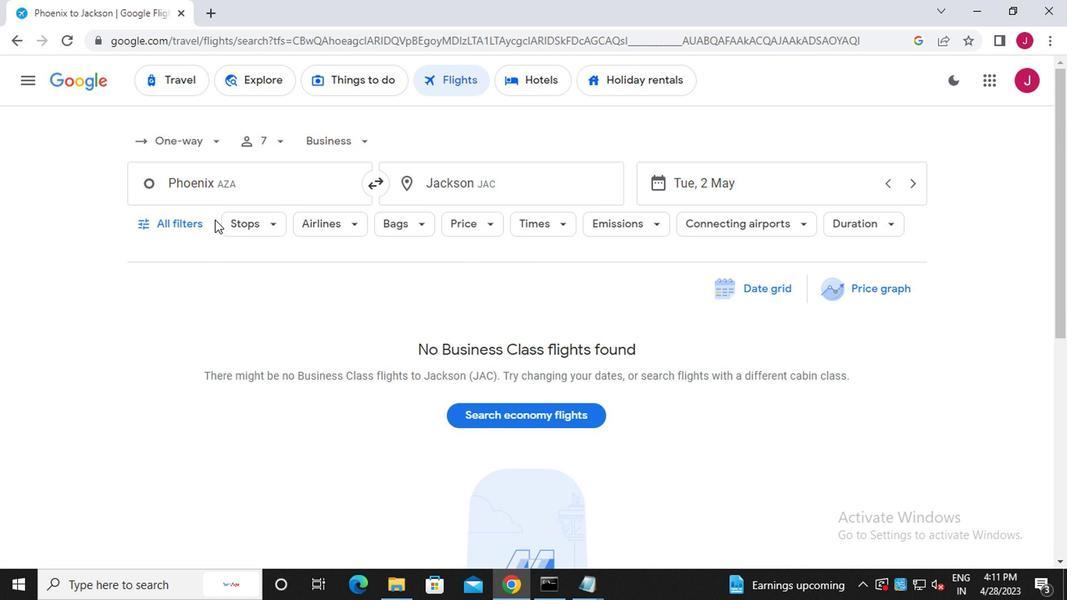 
Action: Mouse pressed left at (193, 228)
Screenshot: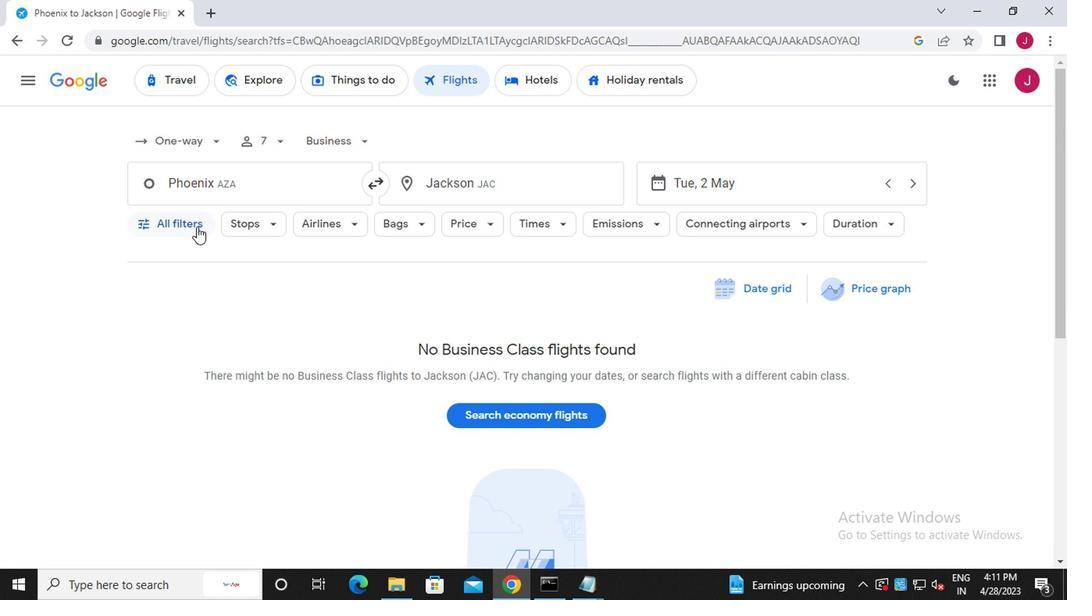 
Action: Mouse moved to (344, 358)
Screenshot: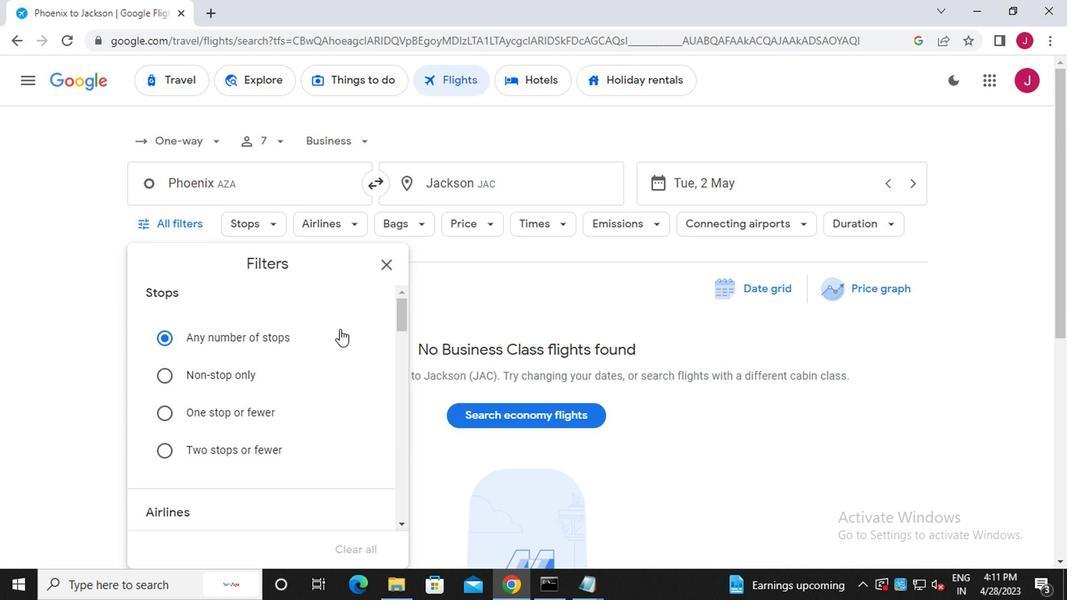 
Action: Mouse scrolled (344, 357) with delta (0, -1)
Screenshot: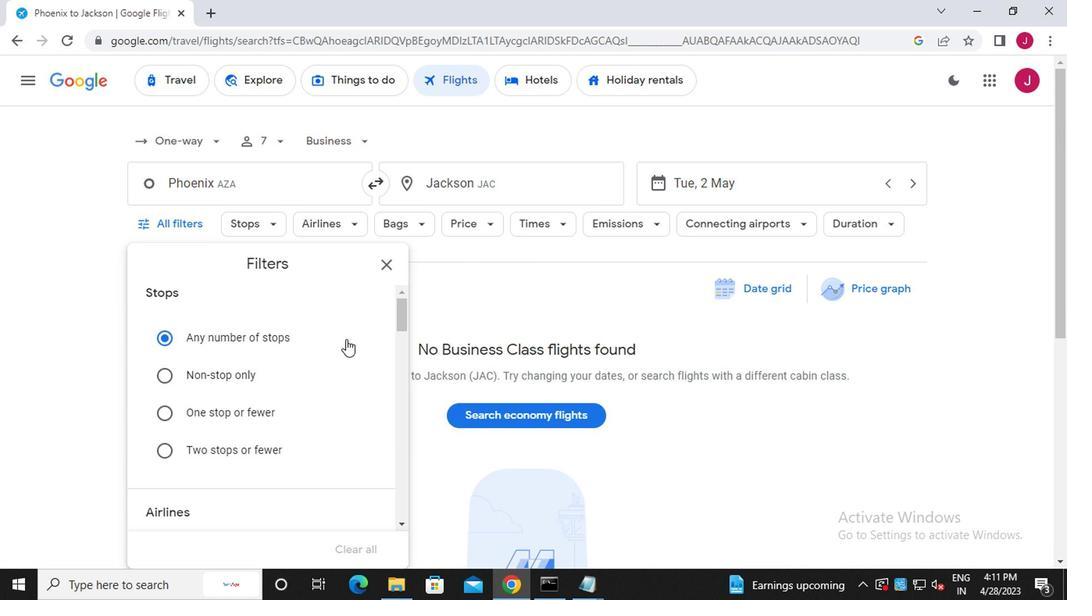 
Action: Mouse scrolled (344, 357) with delta (0, -1)
Screenshot: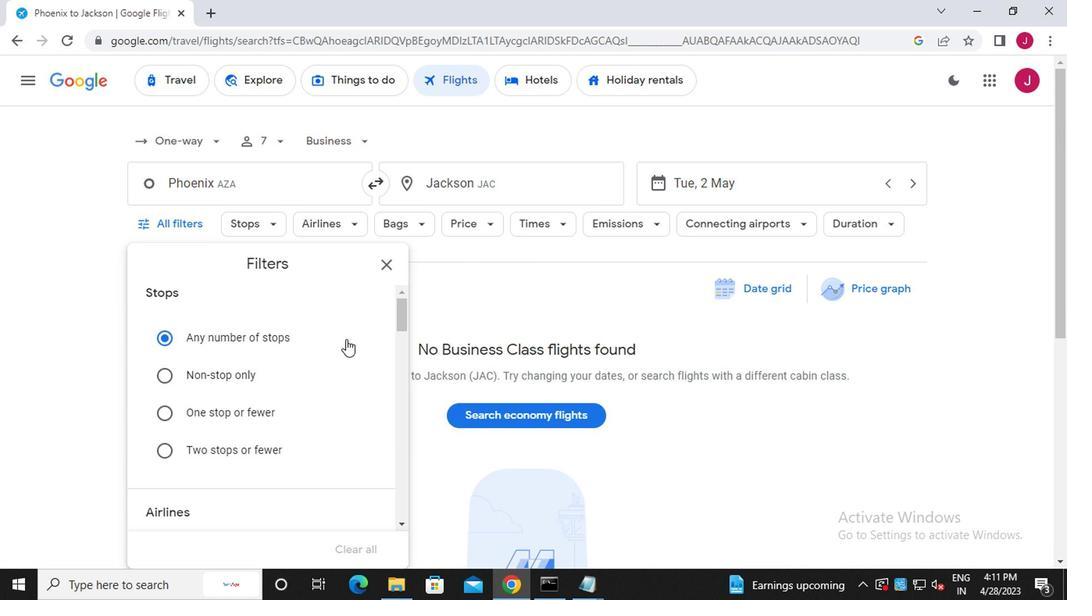 
Action: Mouse moved to (353, 433)
Screenshot: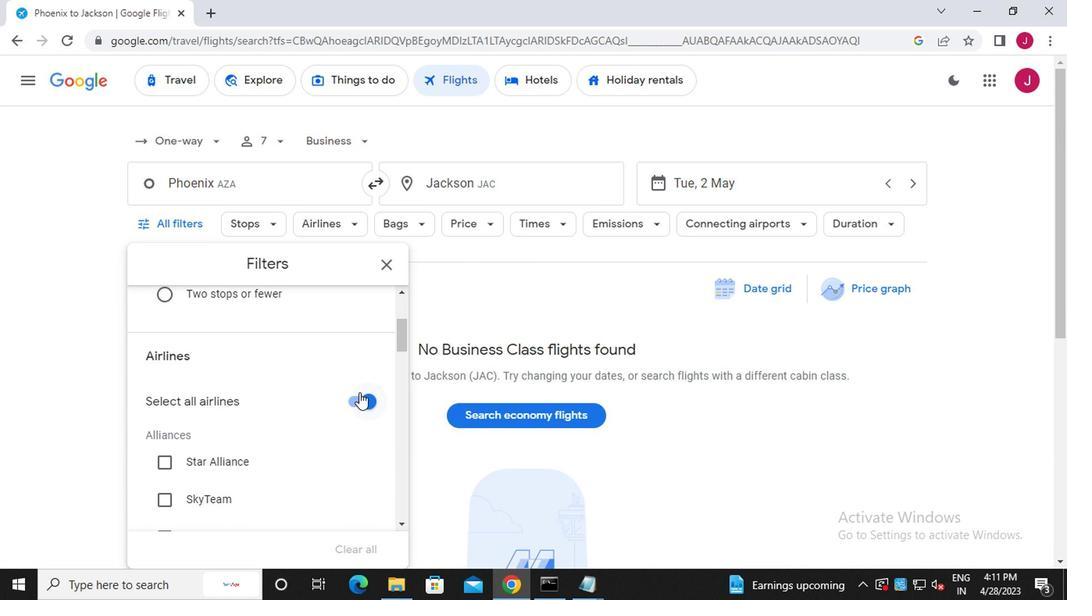 
Action: Mouse pressed left at (353, 433)
Screenshot: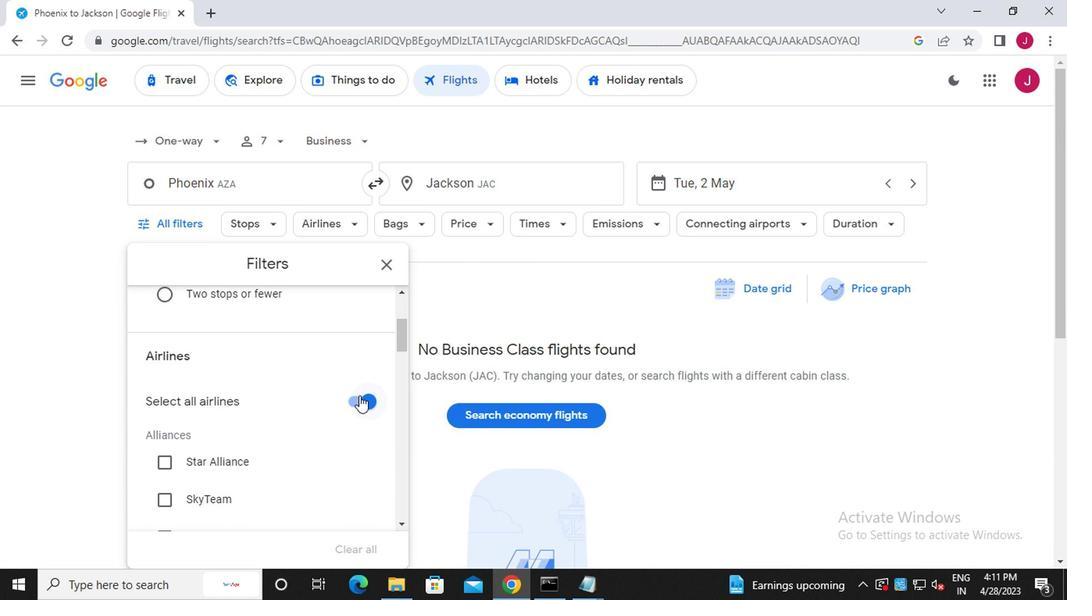 
Action: Mouse moved to (305, 429)
Screenshot: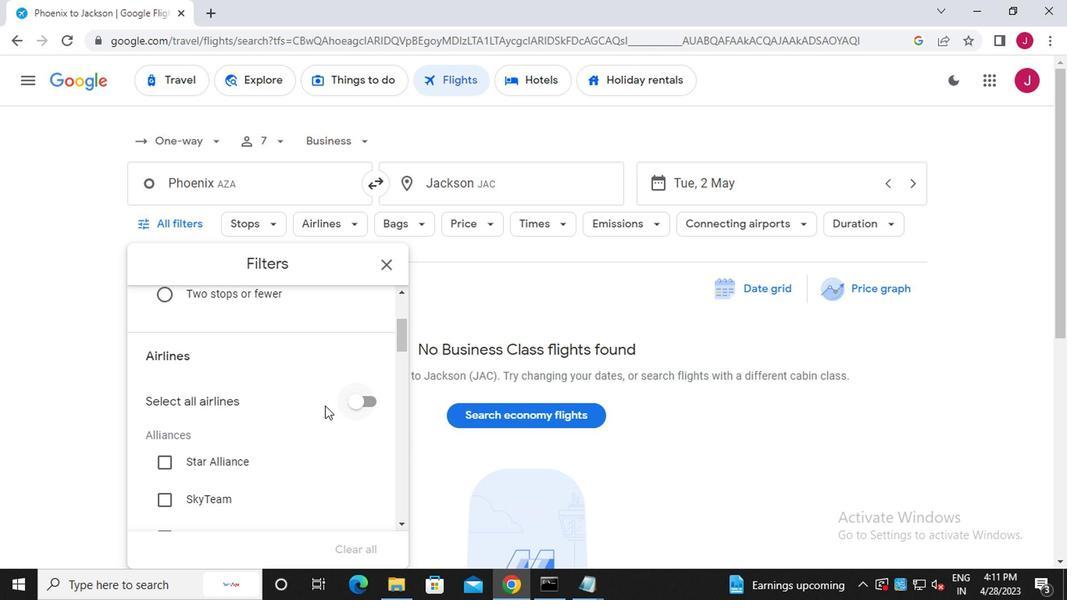 
Action: Mouse scrolled (305, 428) with delta (0, -1)
Screenshot: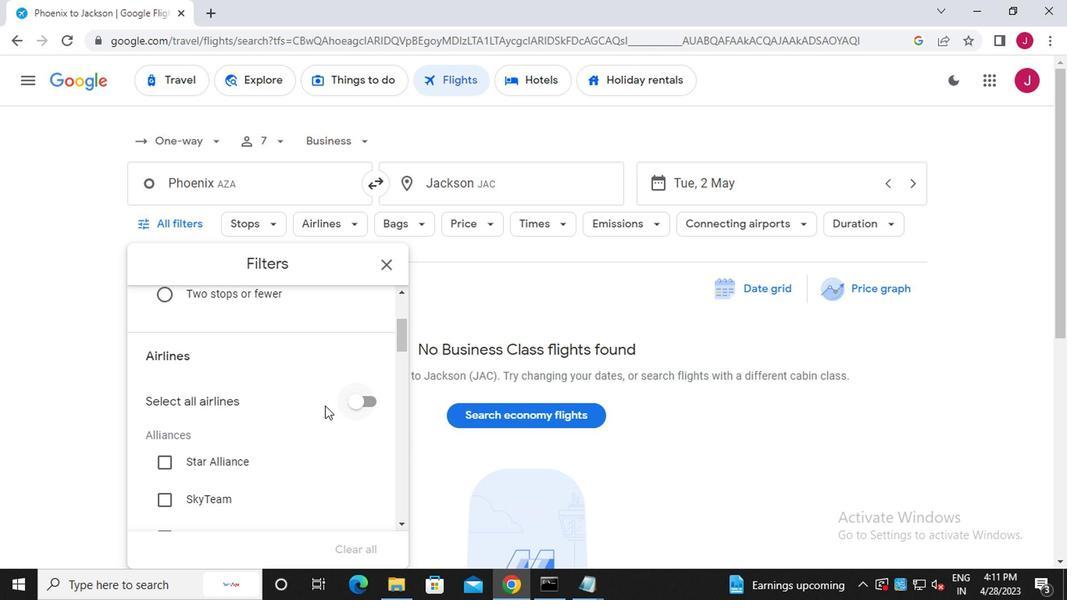 
Action: Mouse moved to (303, 429)
Screenshot: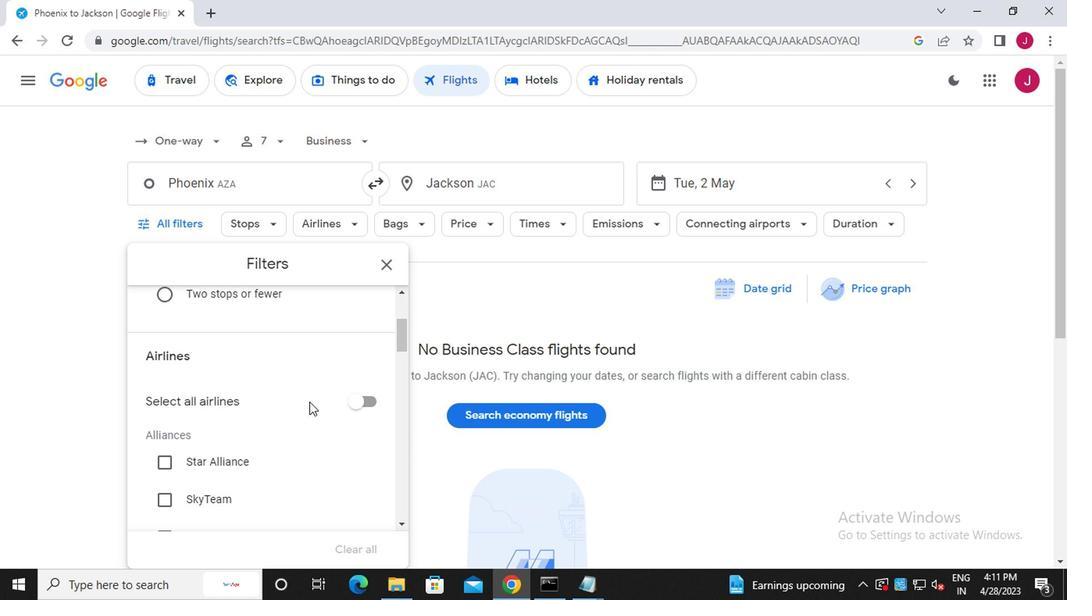 
Action: Mouse scrolled (303, 428) with delta (0, -1)
Screenshot: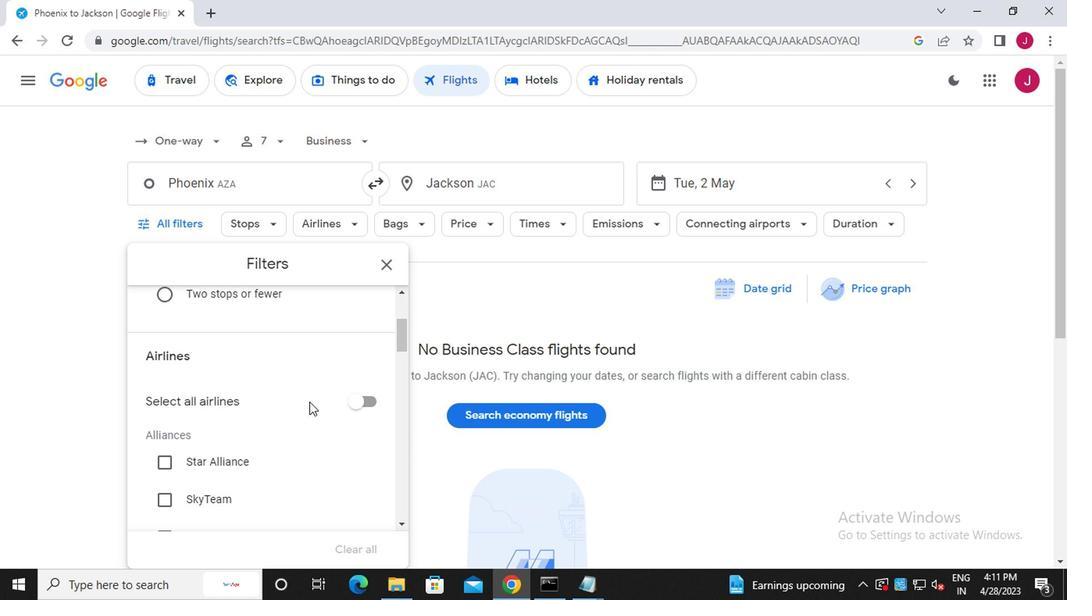 
Action: Mouse moved to (251, 415)
Screenshot: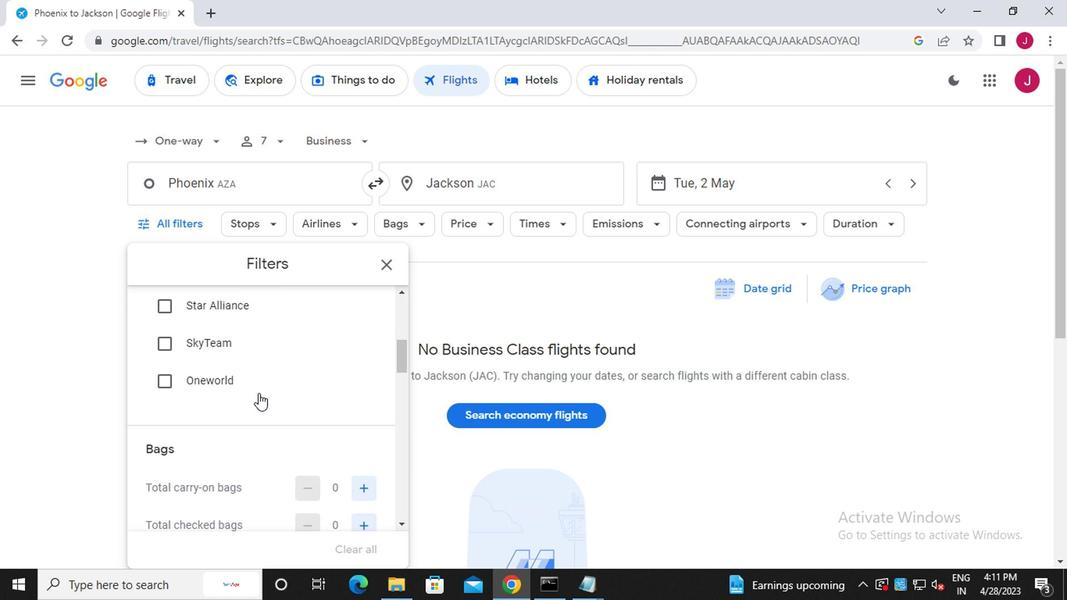 
Action: Mouse scrolled (251, 414) with delta (0, 0)
Screenshot: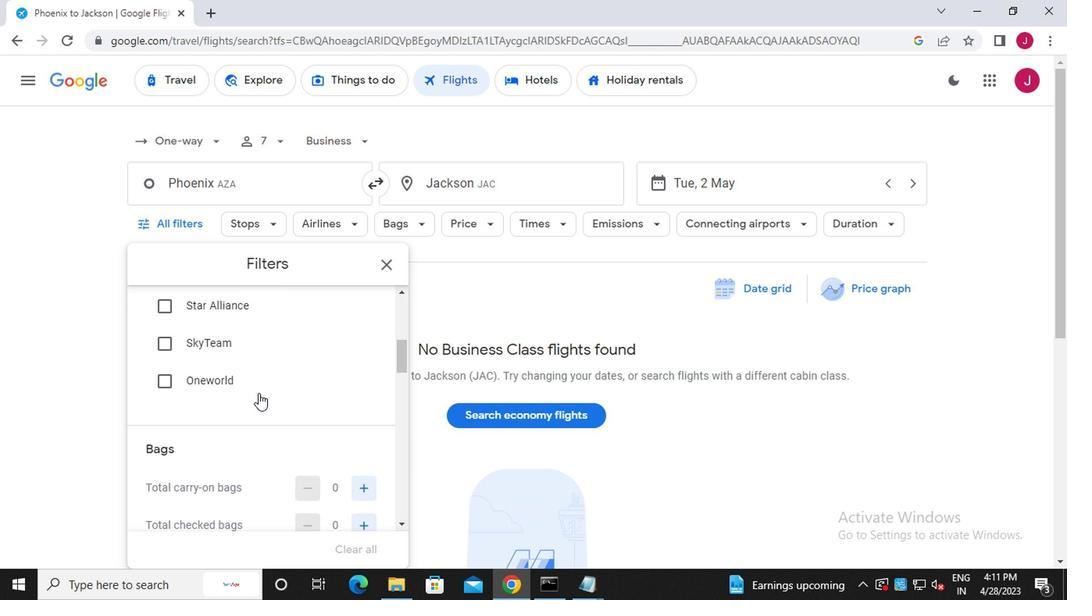 
Action: Mouse moved to (256, 374)
Screenshot: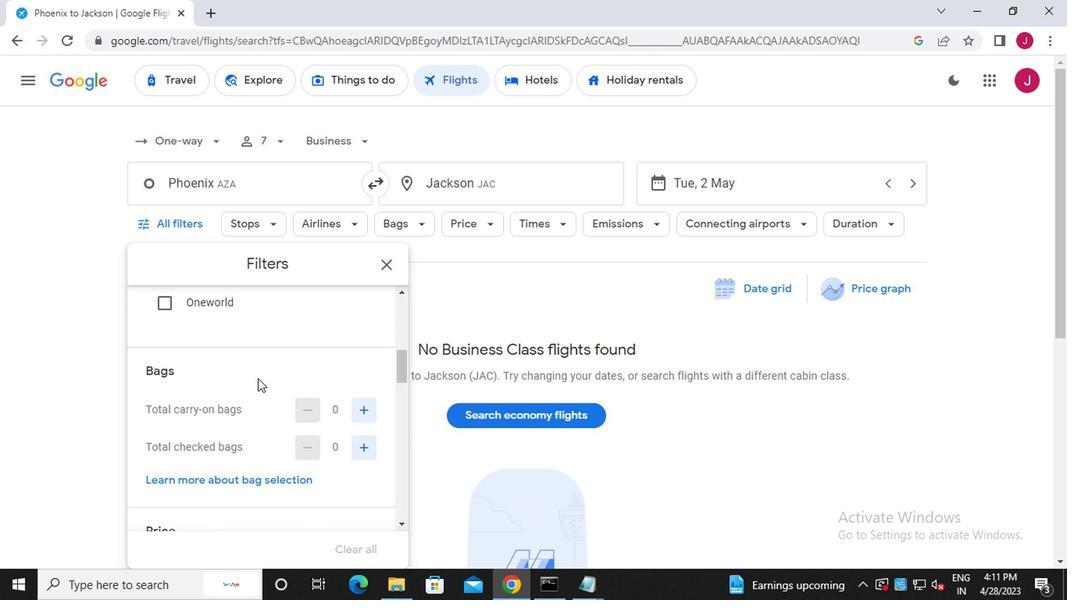 
Action: Mouse scrolled (256, 374) with delta (0, 0)
Screenshot: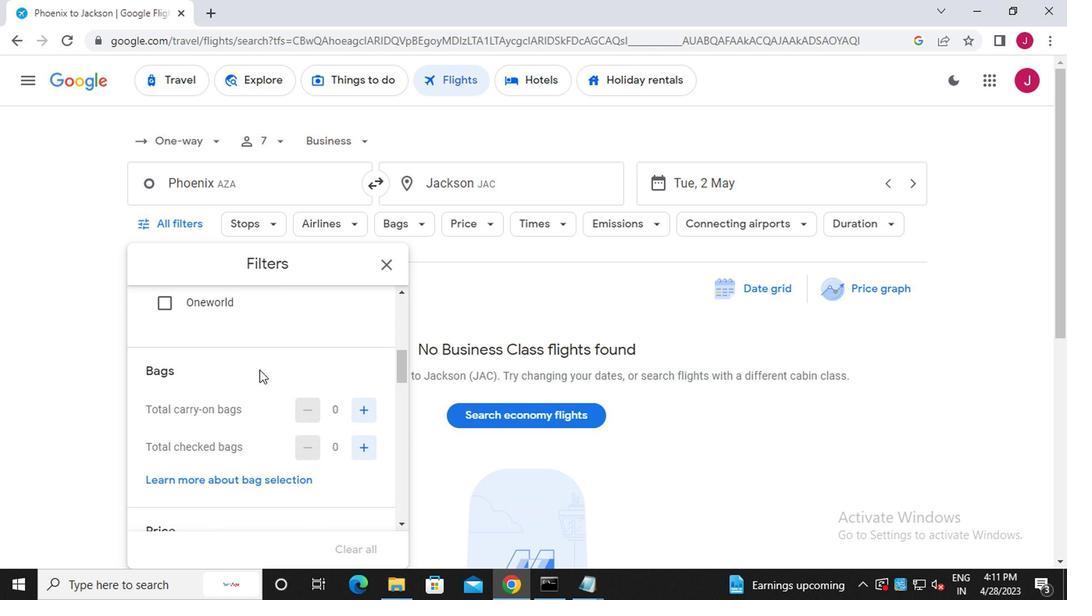 
Action: Mouse moved to (256, 374)
Screenshot: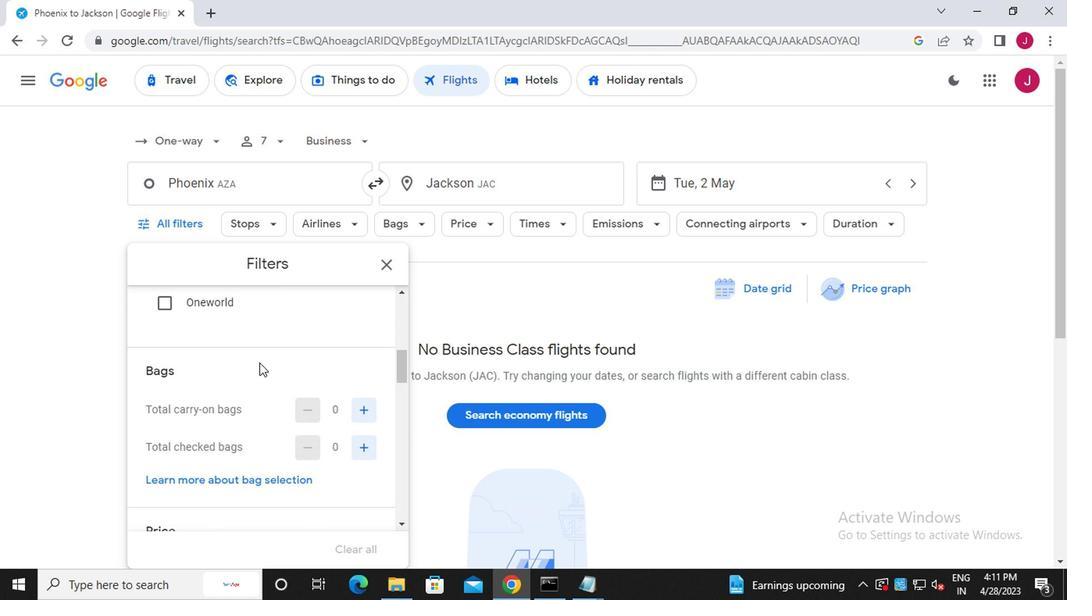 
Action: Mouse scrolled (256, 374) with delta (0, 0)
Screenshot: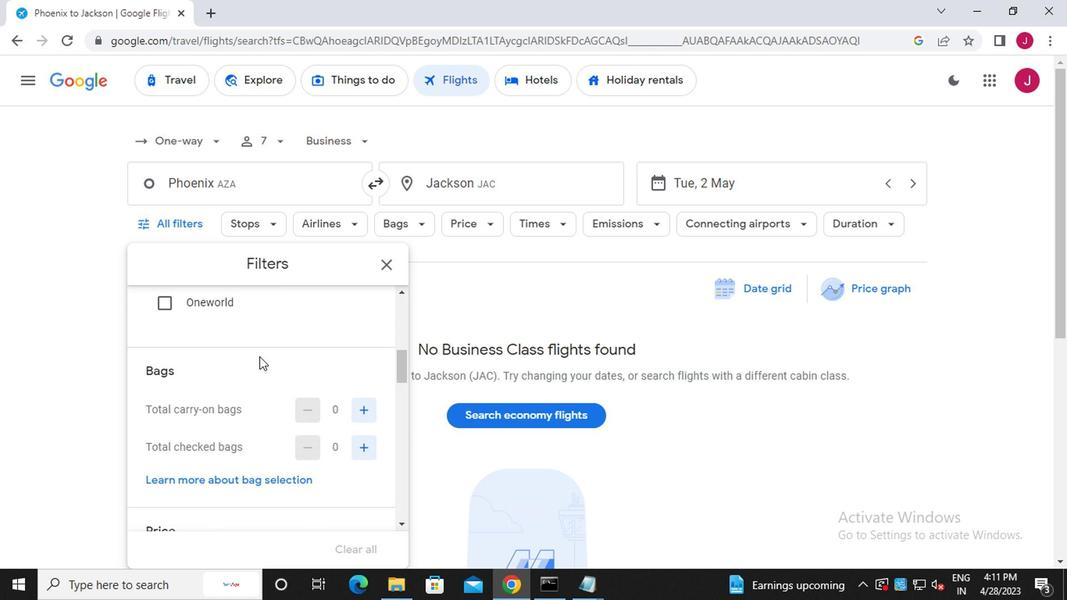 
Action: Mouse scrolled (256, 374) with delta (0, 0)
Screenshot: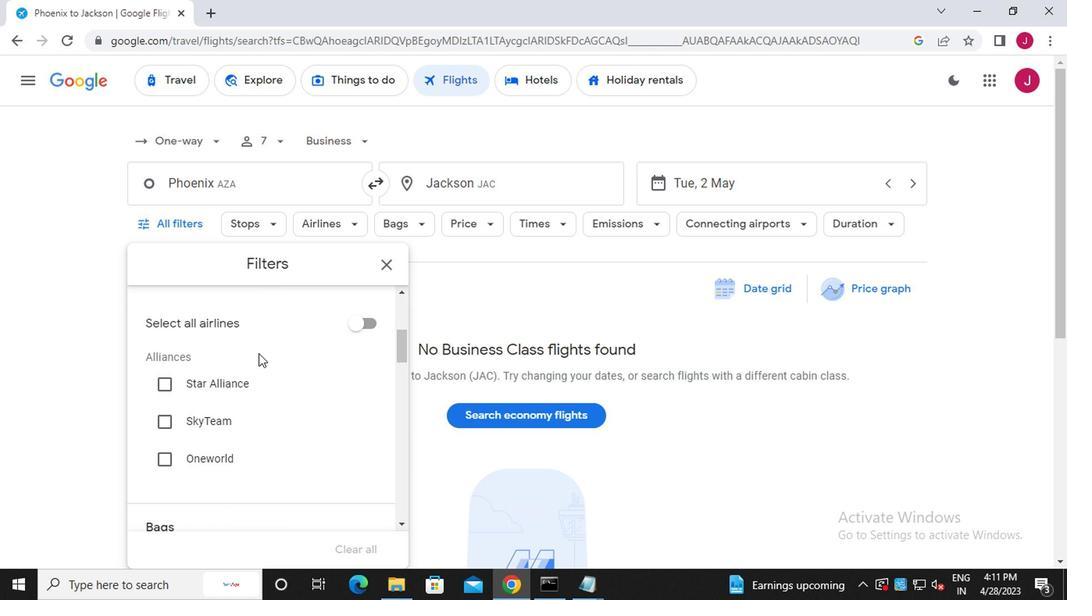 
Action: Mouse scrolled (256, 373) with delta (0, -1)
Screenshot: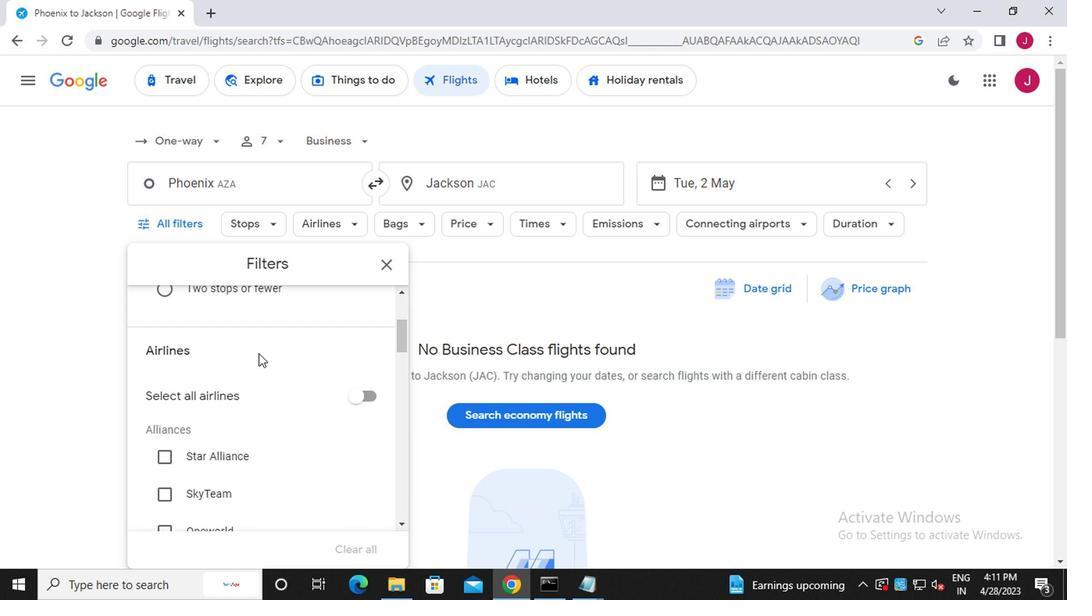 
Action: Mouse scrolled (256, 373) with delta (0, -1)
Screenshot: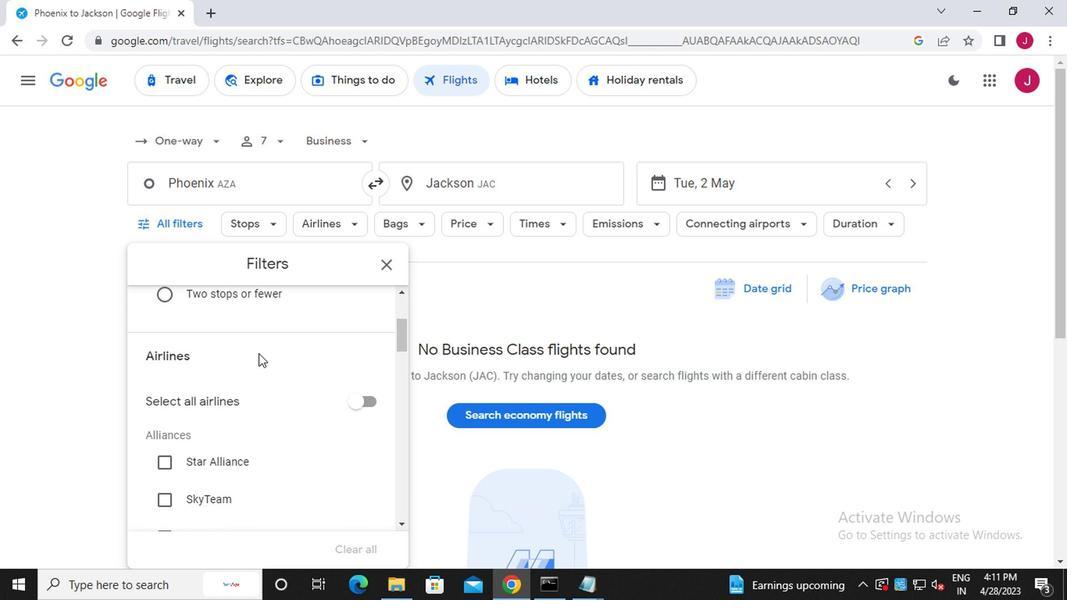 
Action: Mouse scrolled (256, 373) with delta (0, -1)
Screenshot: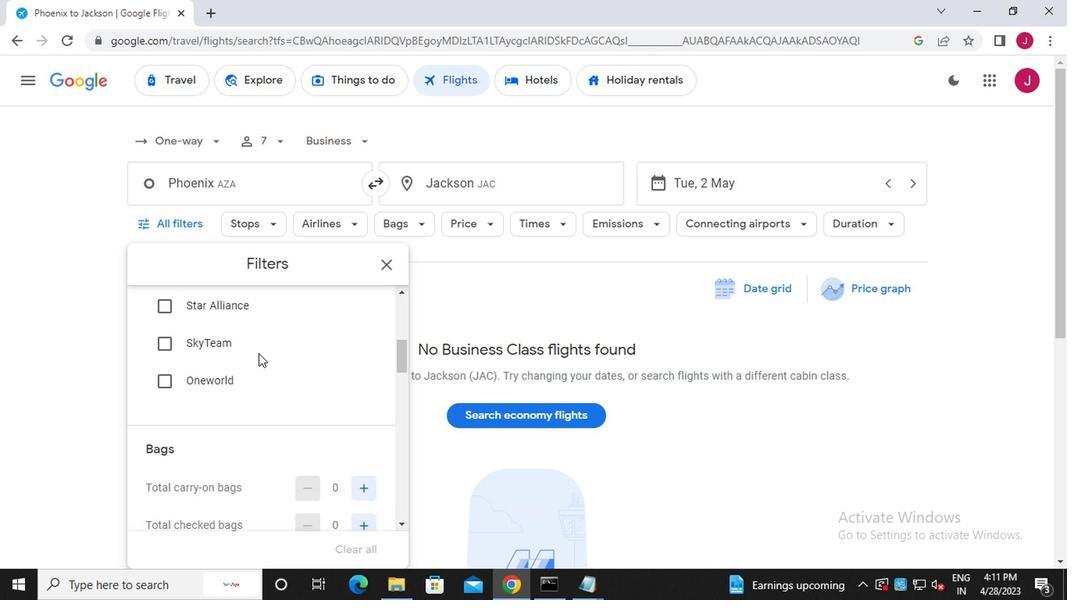 
Action: Mouse scrolled (256, 373) with delta (0, -1)
Screenshot: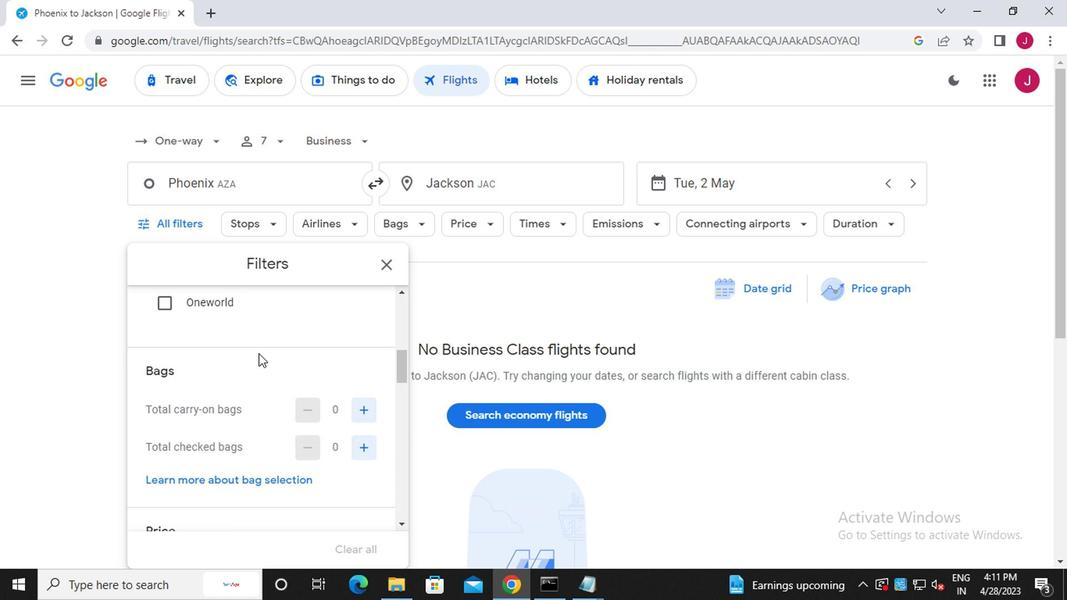 
Action: Mouse moved to (357, 390)
Screenshot: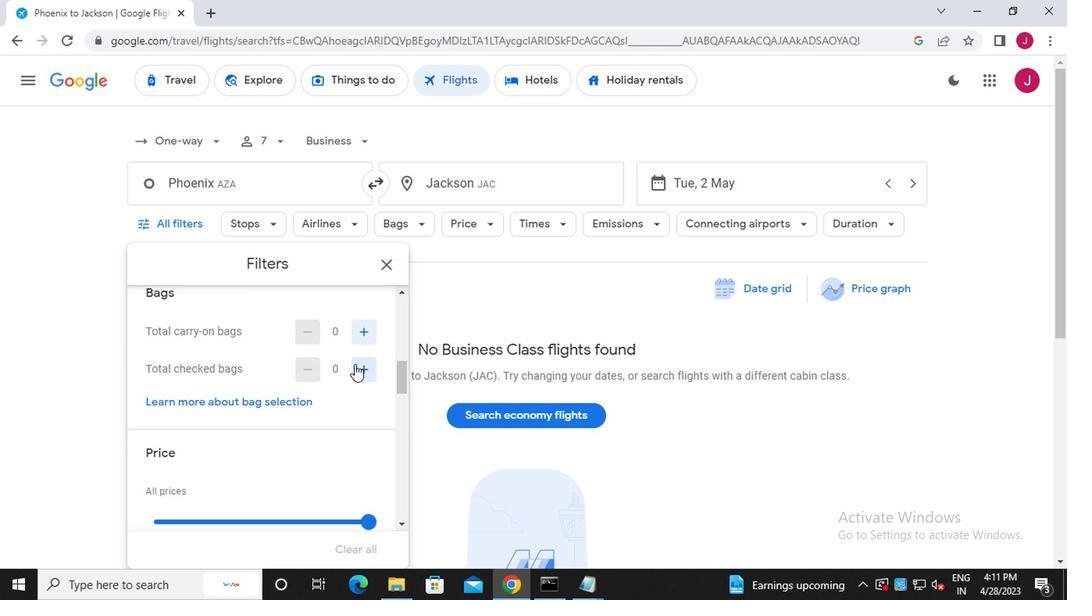 
Action: Mouse pressed left at (357, 390)
Screenshot: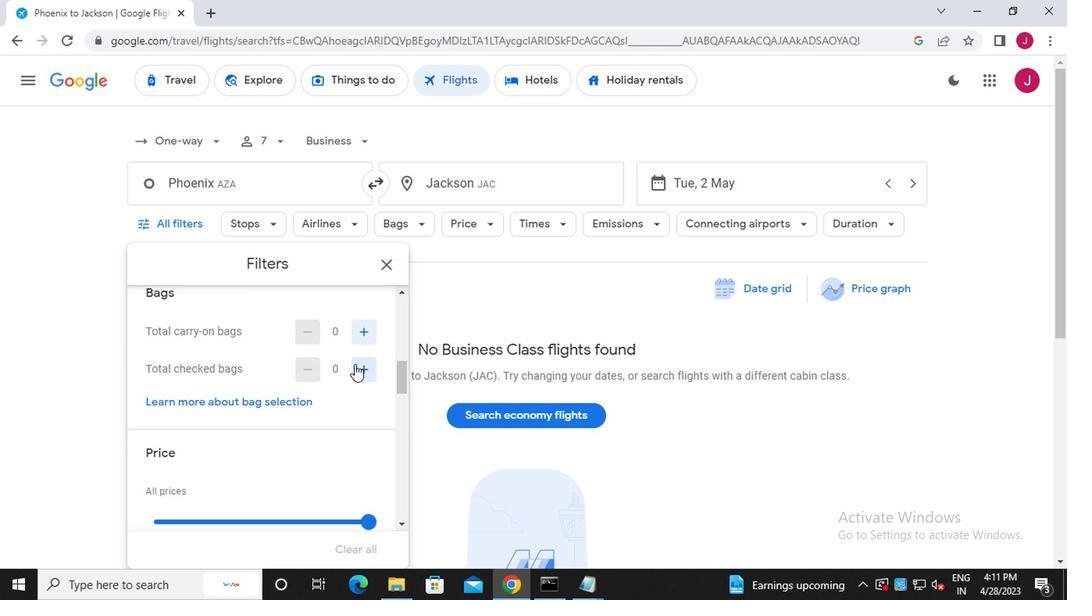 
Action: Mouse moved to (357, 390)
Screenshot: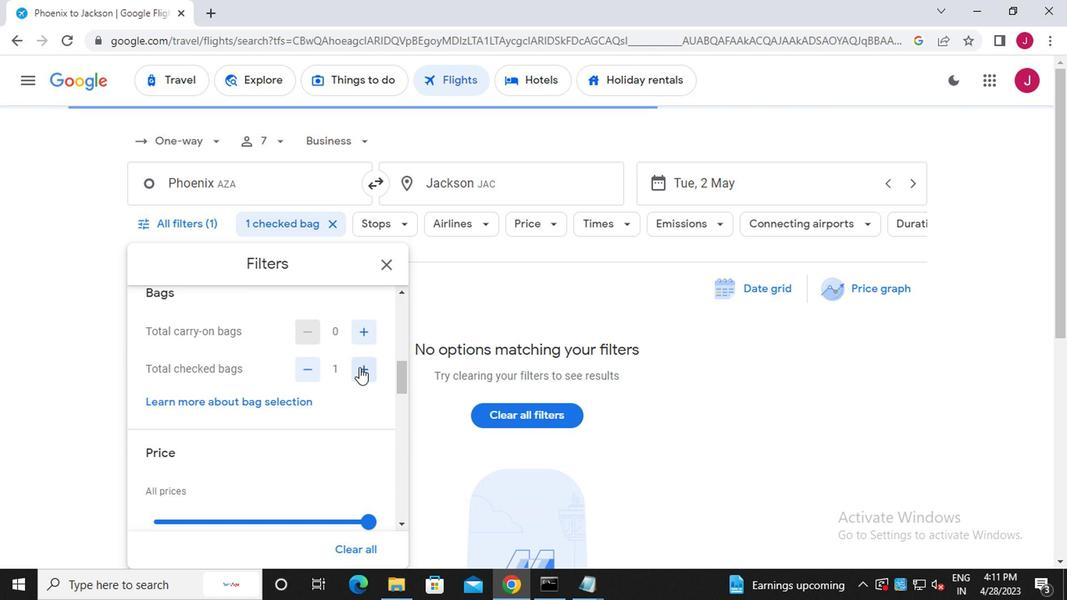 
Action: Mouse scrolled (357, 389) with delta (0, -1)
Screenshot: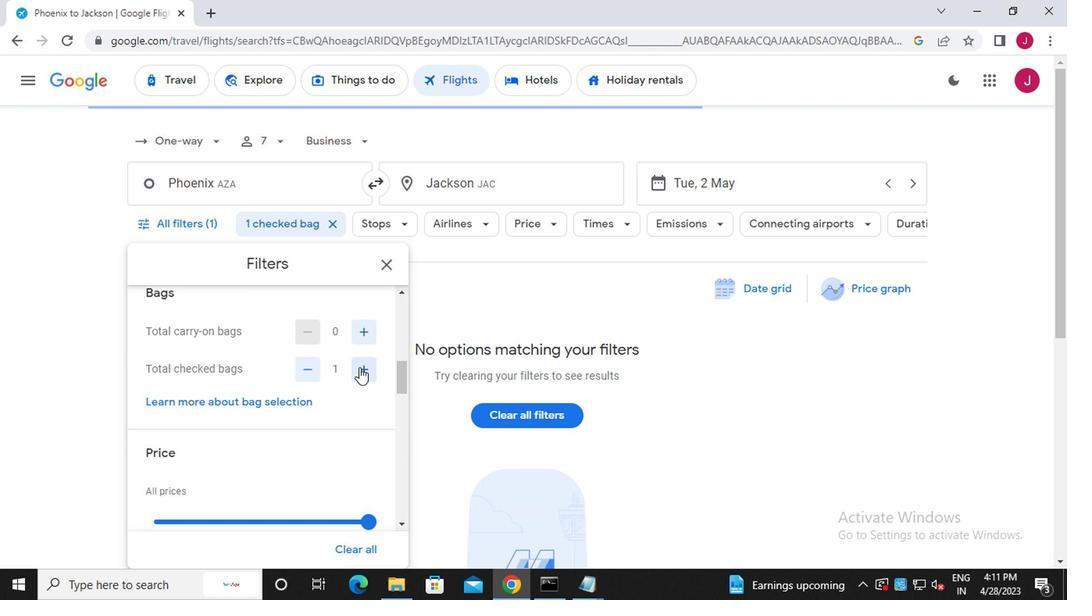 
Action: Mouse scrolled (357, 389) with delta (0, -1)
Screenshot: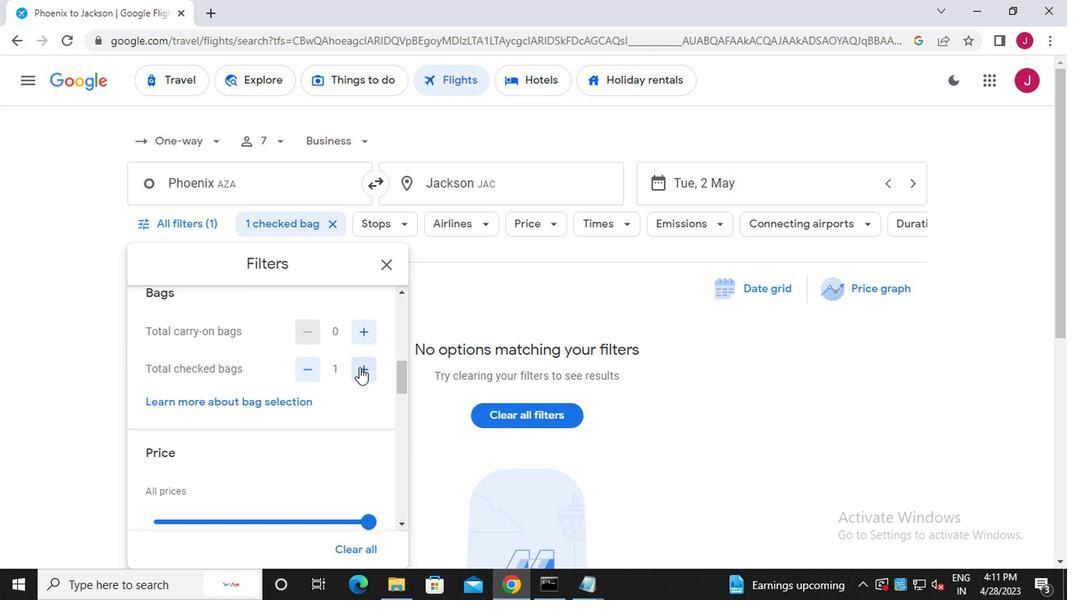 
Action: Mouse moved to (363, 387)
Screenshot: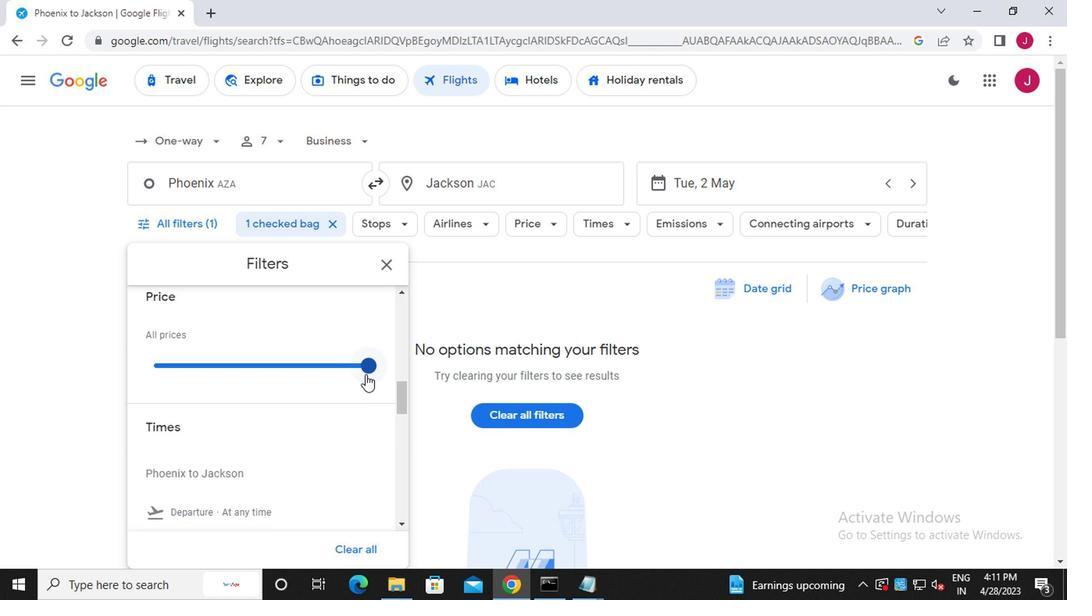 
Action: Mouse pressed left at (363, 387)
Screenshot: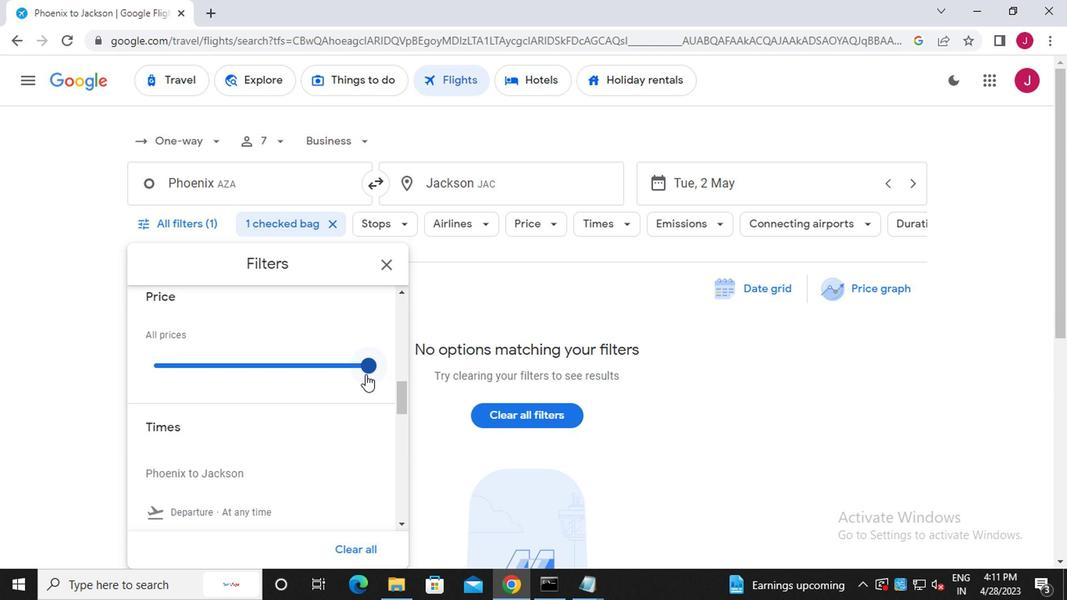 
Action: Mouse scrolled (363, 386) with delta (0, -1)
Screenshot: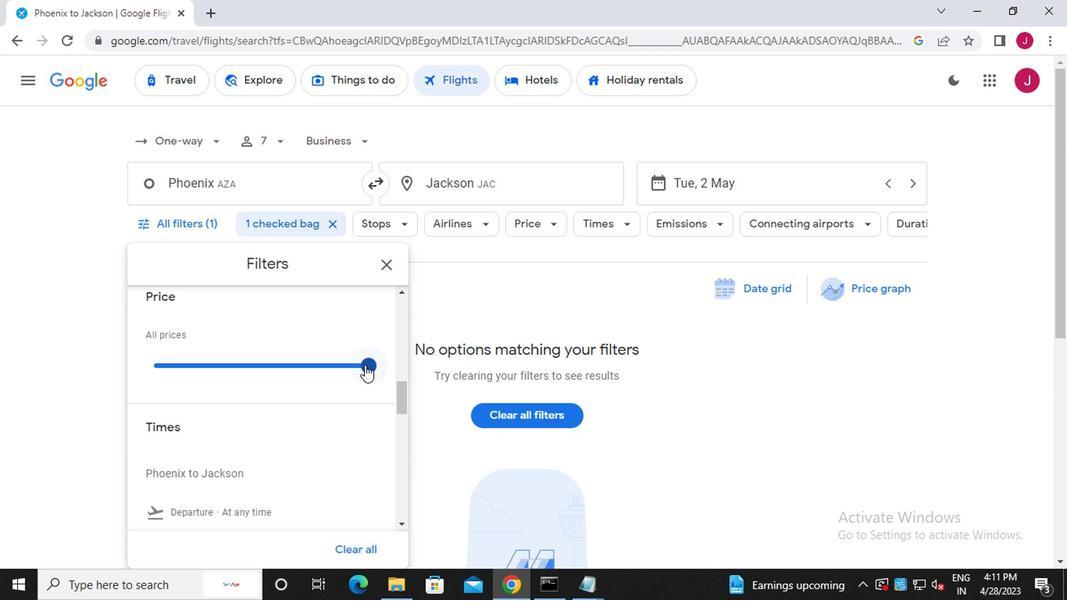 
Action: Mouse scrolled (363, 386) with delta (0, -1)
Screenshot: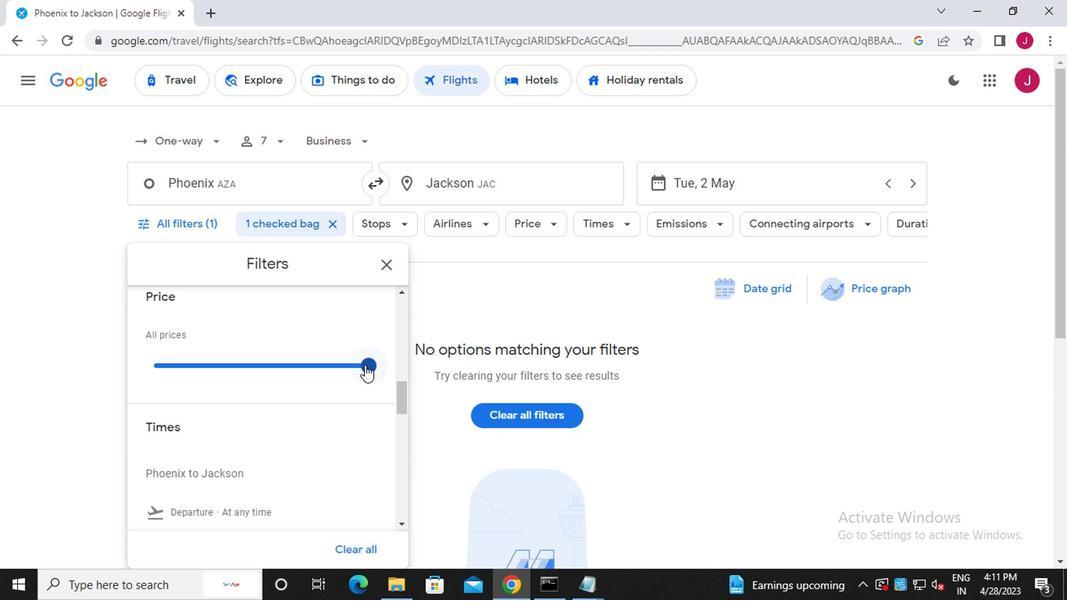 
Action: Mouse moved to (150, 409)
Screenshot: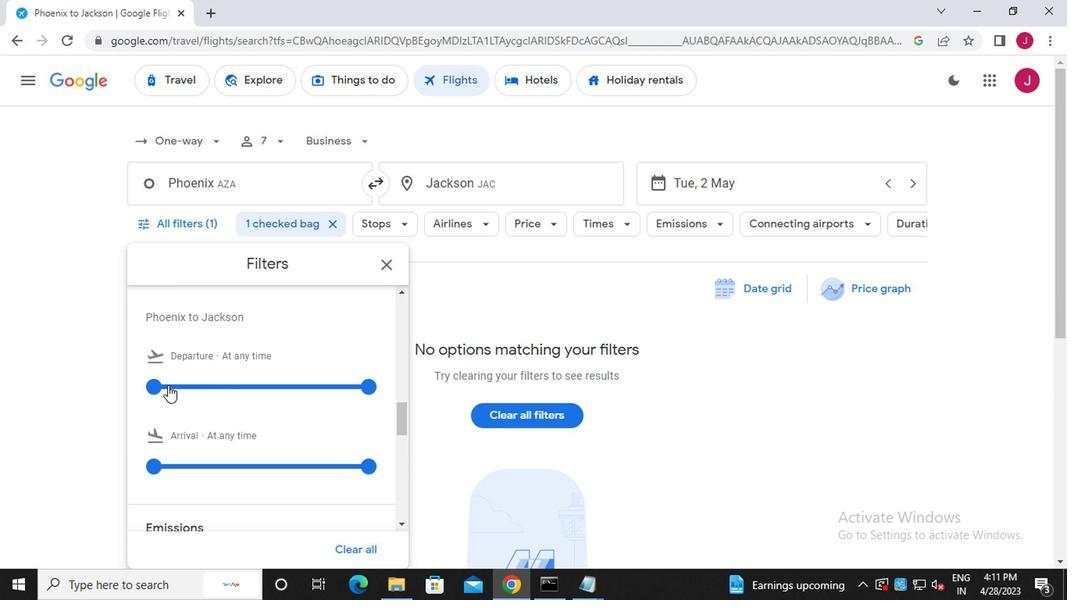
Action: Mouse pressed left at (150, 409)
Screenshot: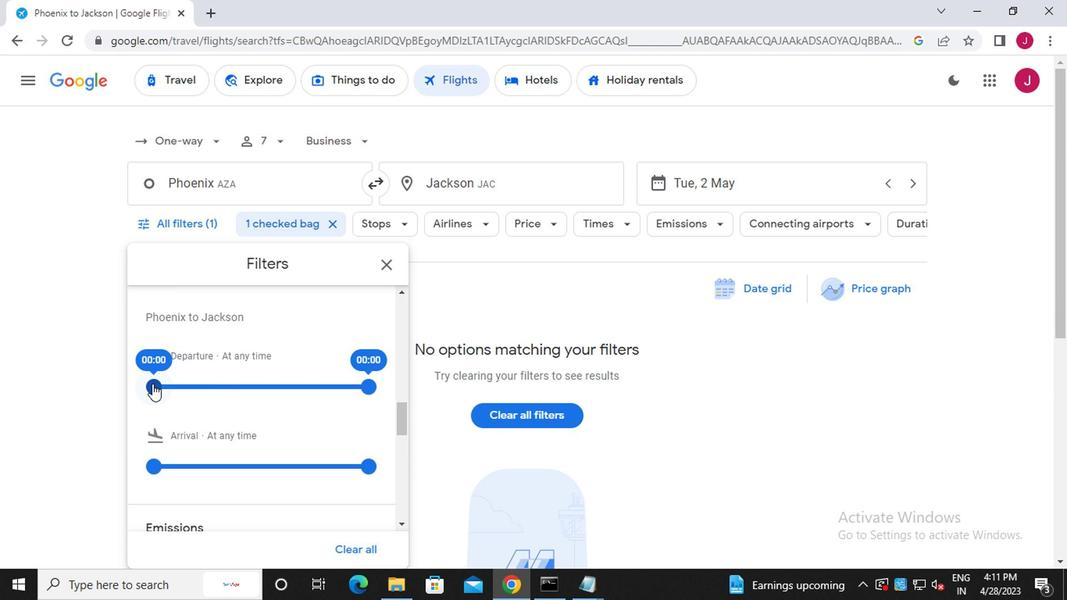 
Action: Mouse moved to (365, 410)
Screenshot: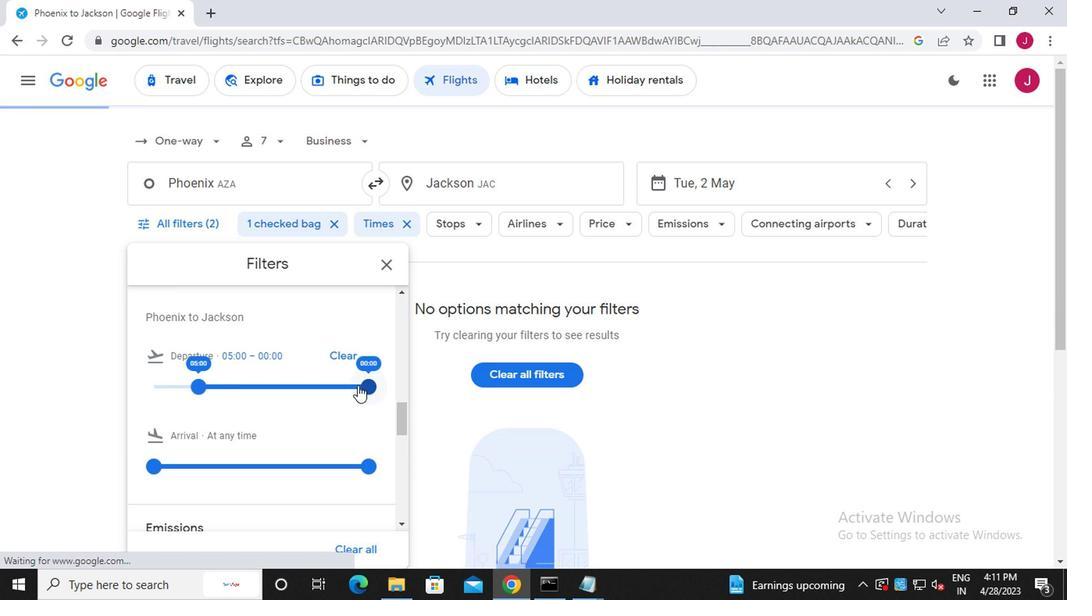 
Action: Mouse pressed left at (365, 410)
Screenshot: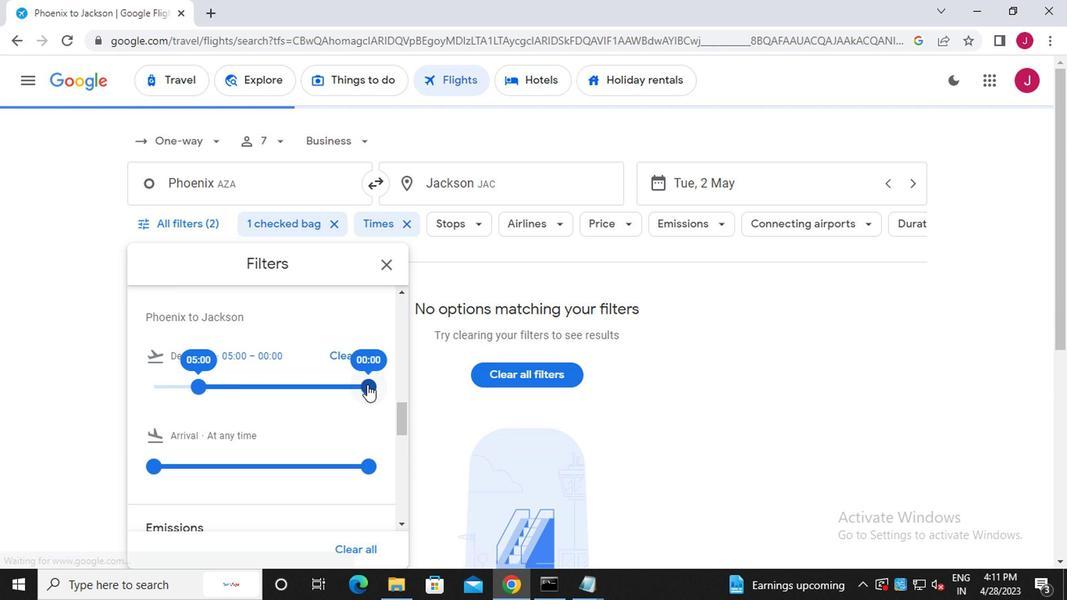 
Action: Mouse moved to (388, 273)
Screenshot: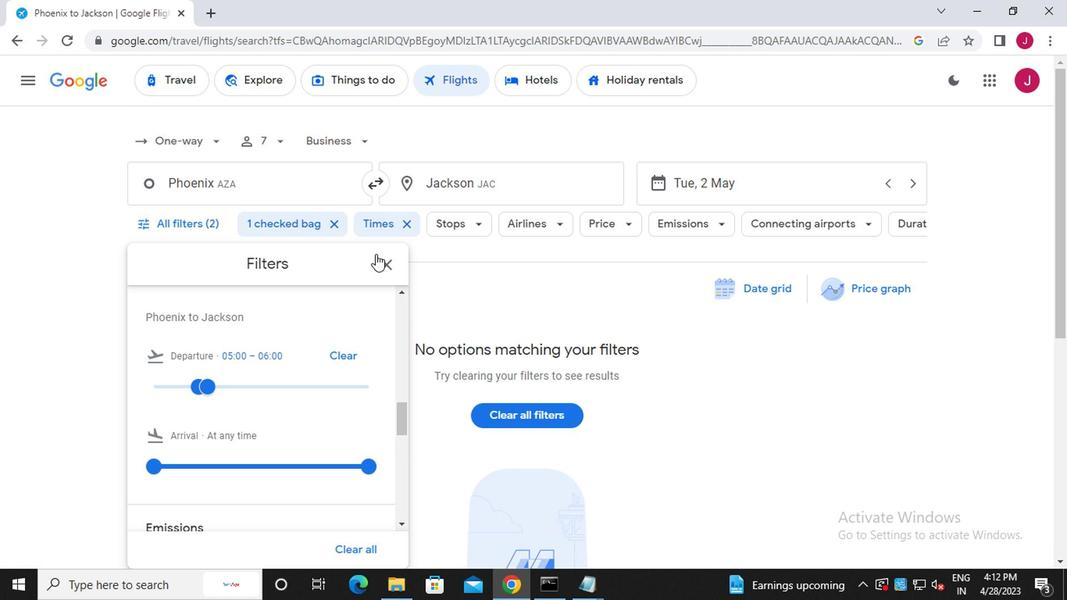 
Action: Mouse pressed left at (388, 273)
Screenshot: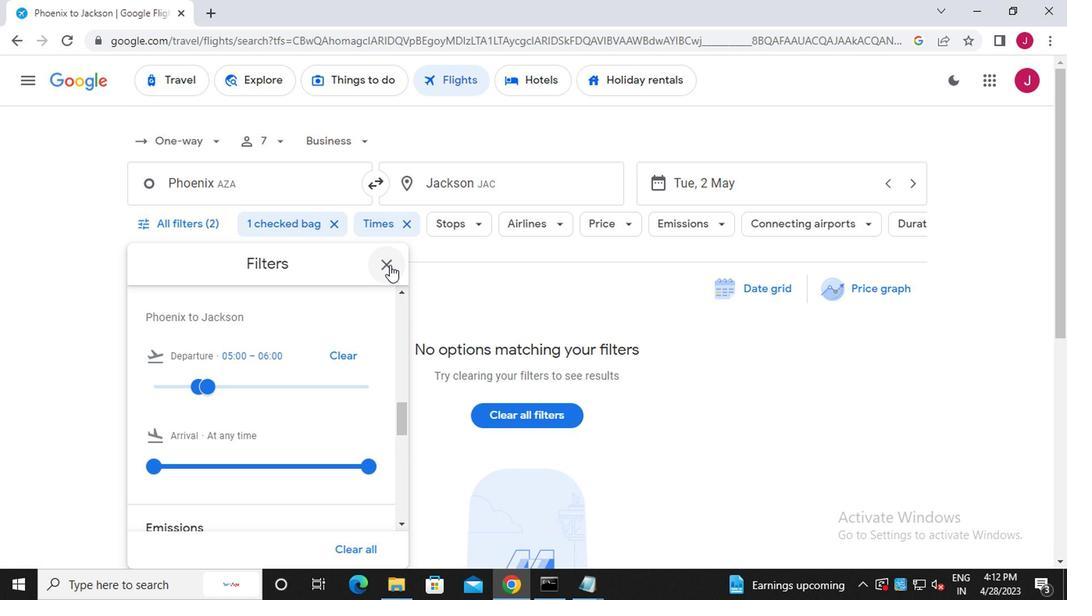 
Action: Mouse moved to (387, 273)
Screenshot: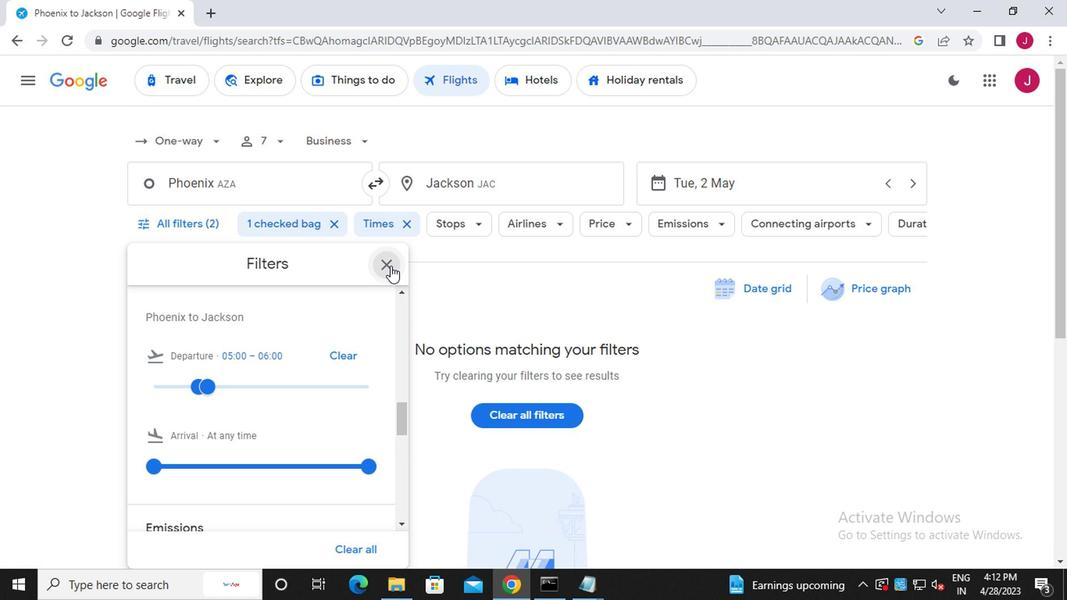 
